 Task: Look for space in Weener, Germany from 10th August, 2023 to 18th August, 2023 for 2 adults in price range Rs.10000 to Rs.14000. Place can be private room with 1  bedroom having 1 bed and 1 bathroom. Property type can be house, flat, guest house. Amenities needed are: wifi, TV, free parkinig on premises, gym, breakfast. Booking option can be shelf check-in. Required host language is English.
Action: Mouse moved to (397, 88)
Screenshot: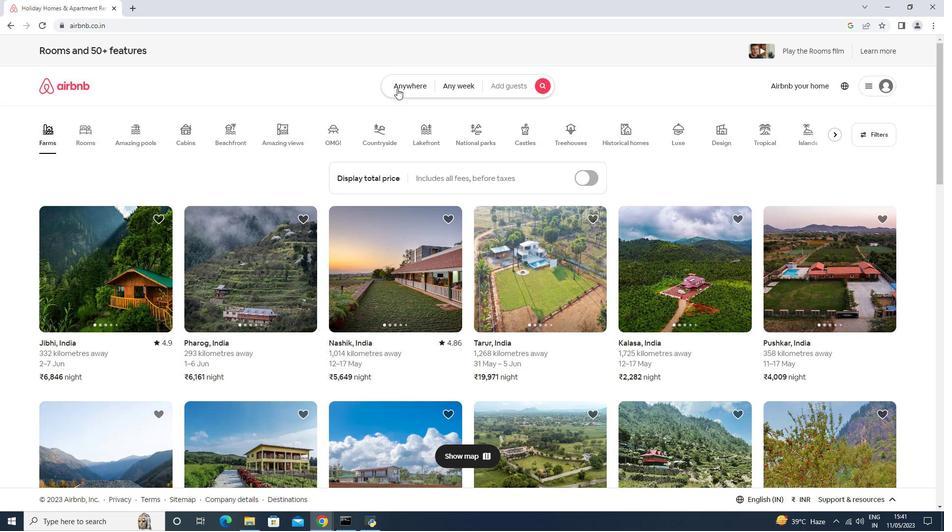 
Action: Mouse pressed left at (397, 88)
Screenshot: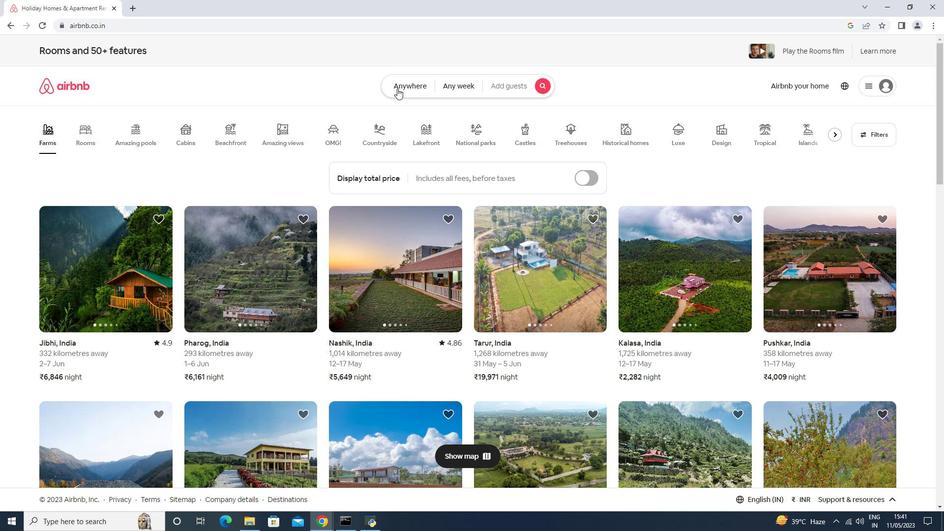 
Action: Mouse moved to (334, 123)
Screenshot: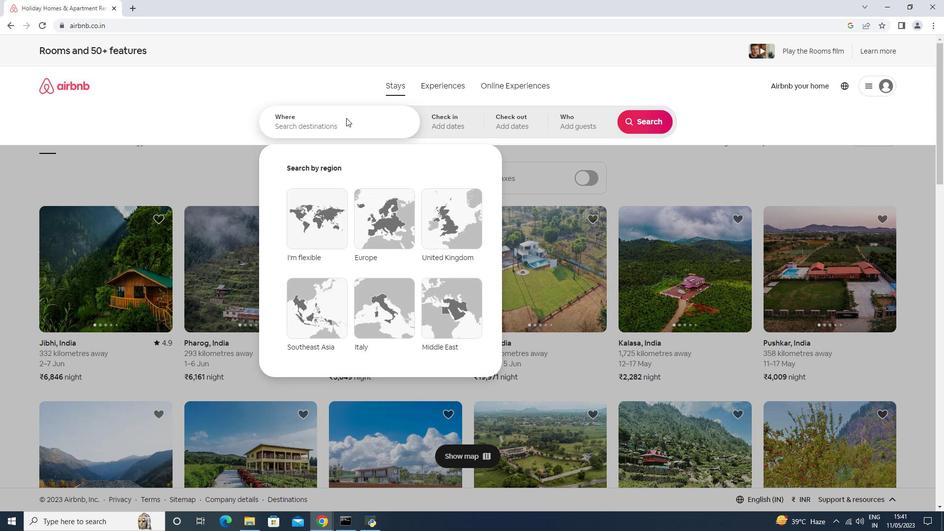 
Action: Mouse pressed left at (334, 123)
Screenshot: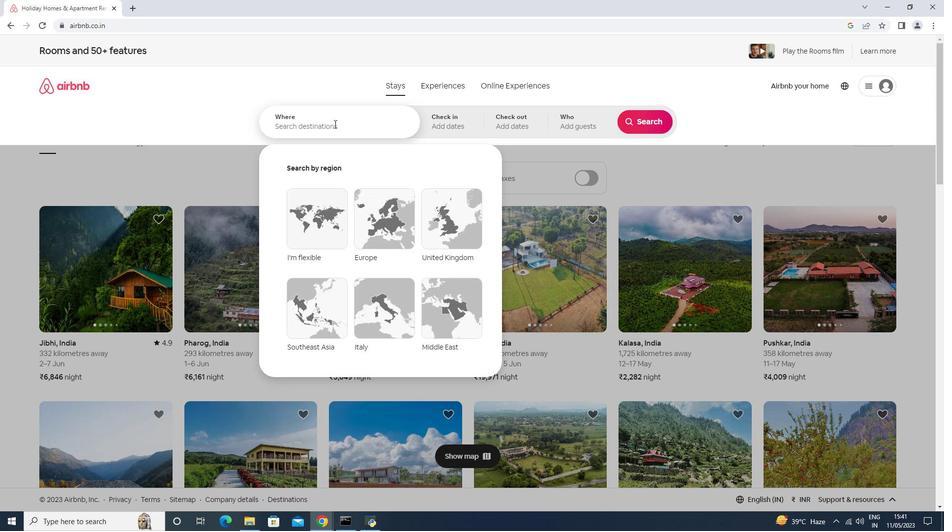 
Action: Mouse moved to (261, 133)
Screenshot: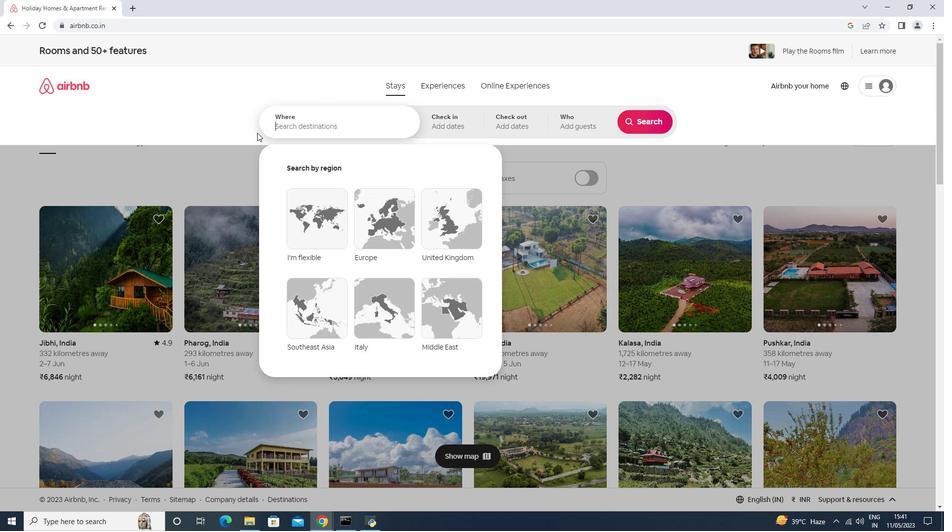 
Action: Key pressed <Key.shift>Weener,<Key.shift>Gera<Key.backspace>many
Screenshot: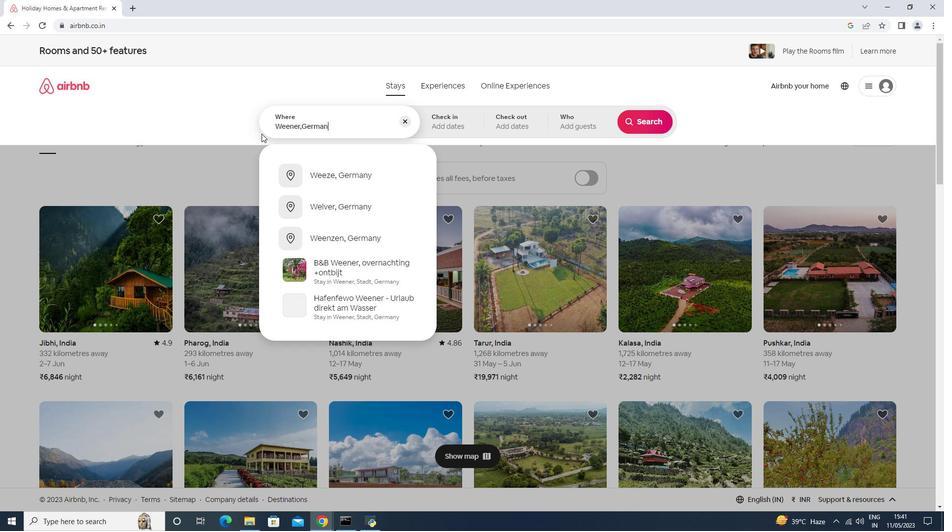 
Action: Mouse moved to (457, 122)
Screenshot: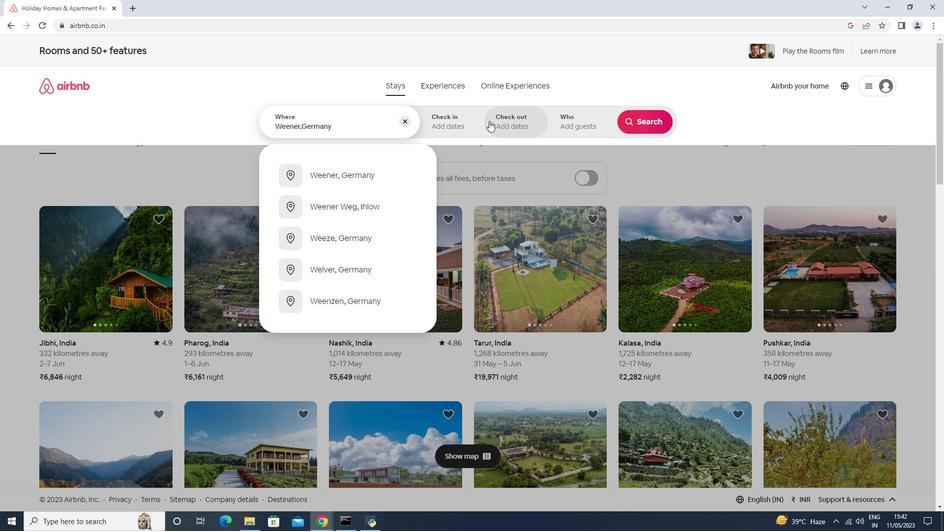 
Action: Mouse pressed left at (457, 122)
Screenshot: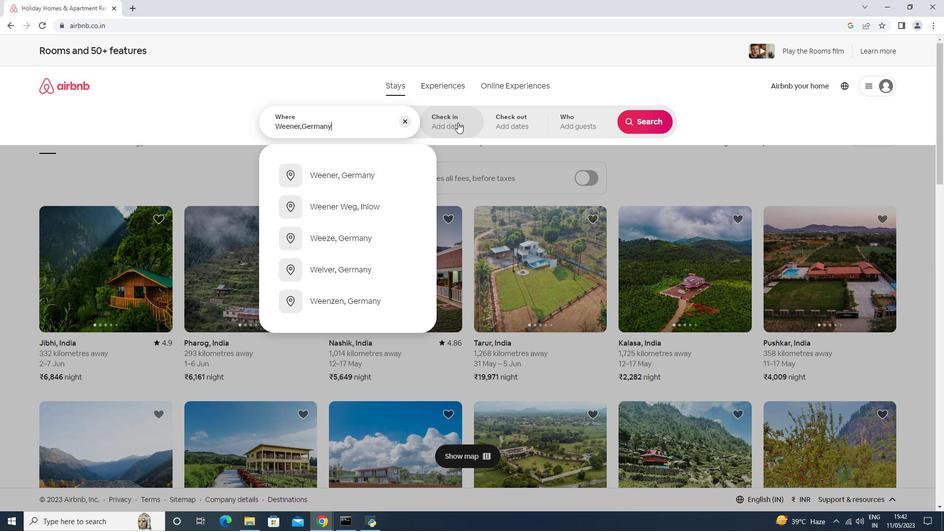 
Action: Mouse moved to (630, 198)
Screenshot: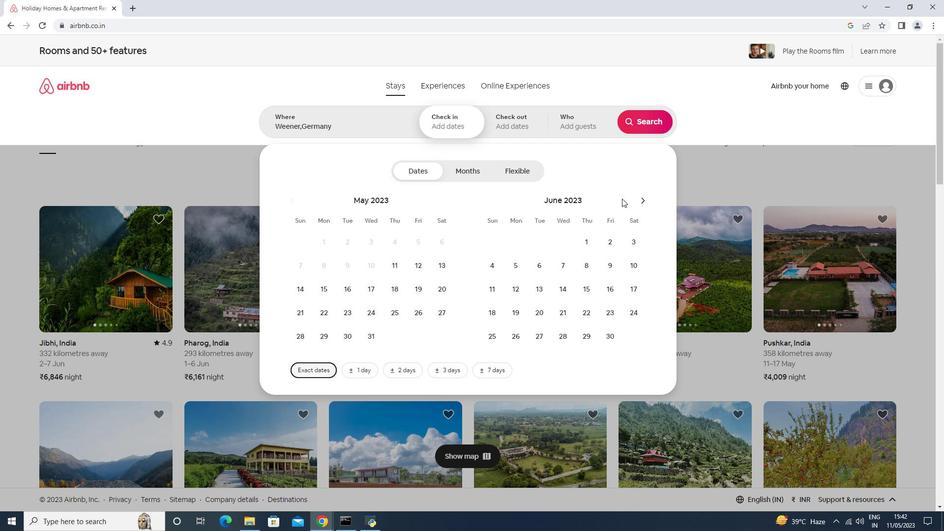 
Action: Mouse pressed left at (630, 198)
Screenshot: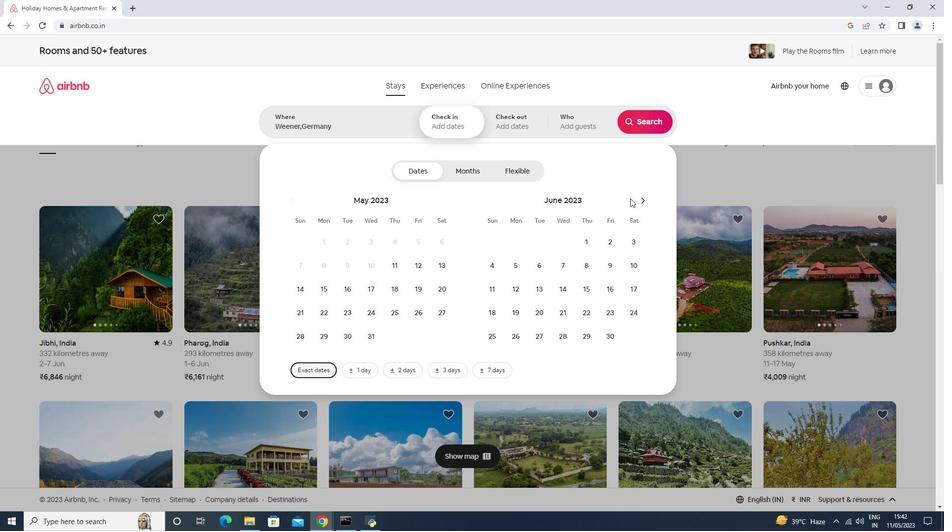
Action: Mouse moved to (638, 200)
Screenshot: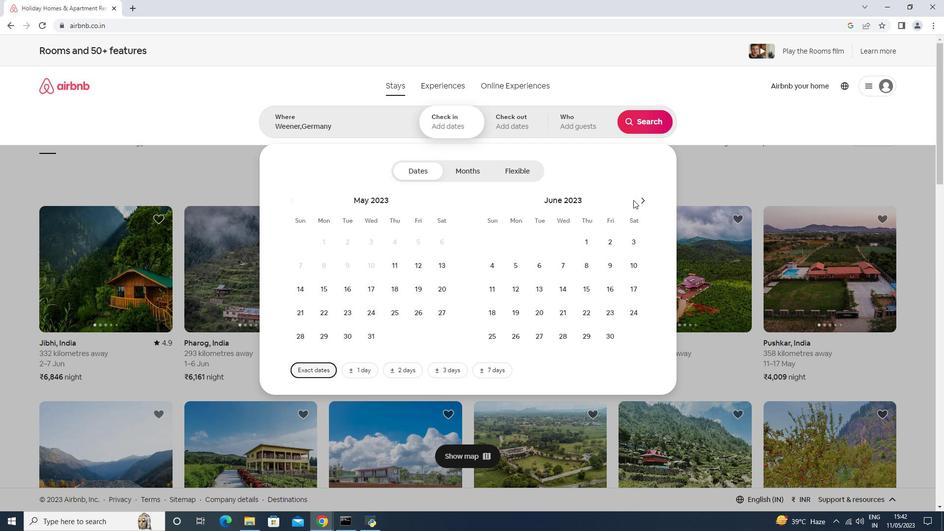 
Action: Mouse pressed left at (638, 200)
Screenshot: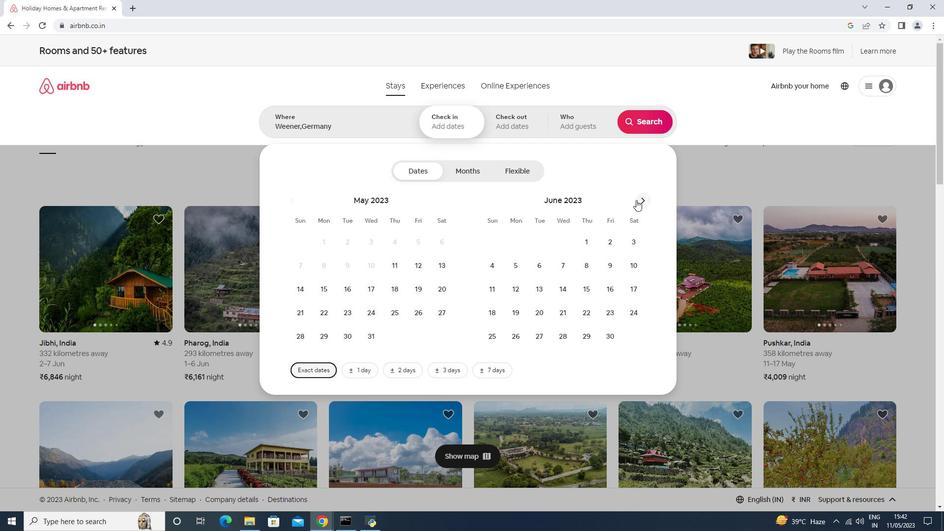 
Action: Mouse moved to (638, 200)
Screenshot: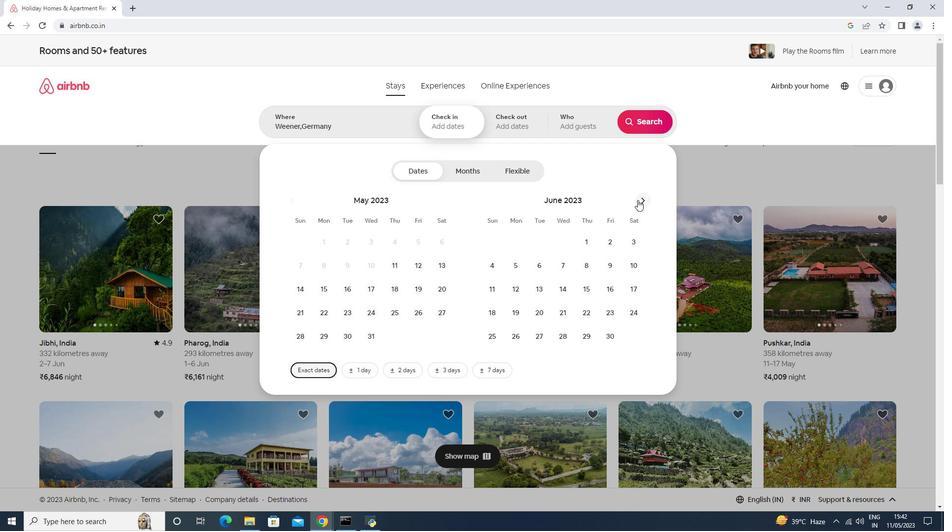 
Action: Mouse pressed left at (638, 200)
Screenshot: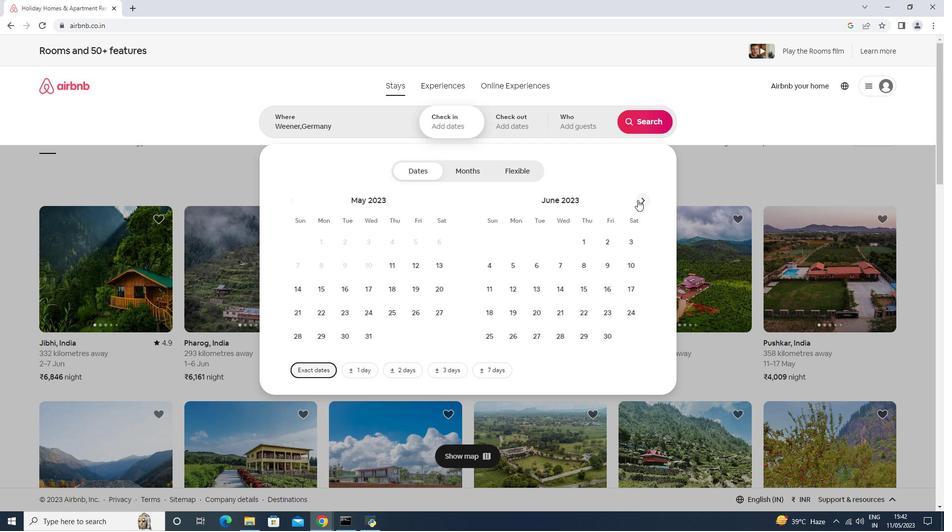 
Action: Mouse moved to (585, 264)
Screenshot: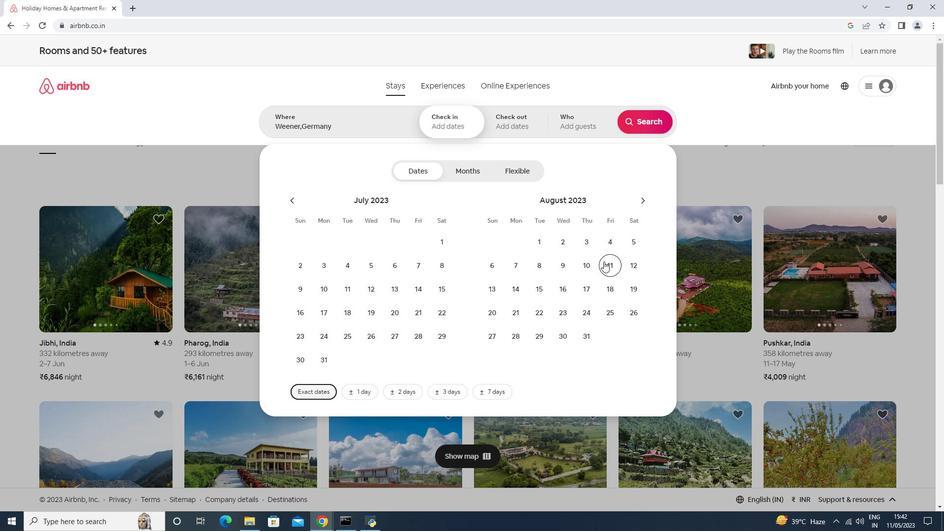 
Action: Mouse pressed left at (585, 264)
Screenshot: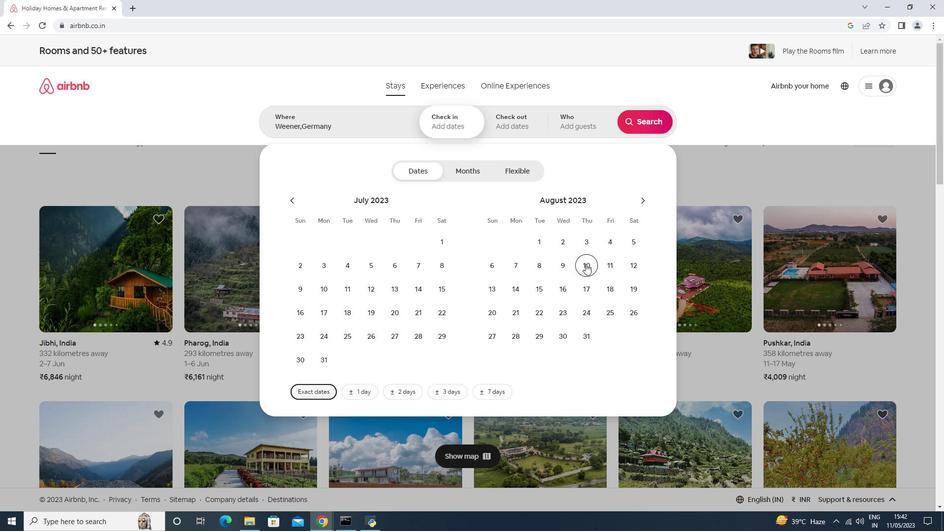 
Action: Mouse moved to (615, 293)
Screenshot: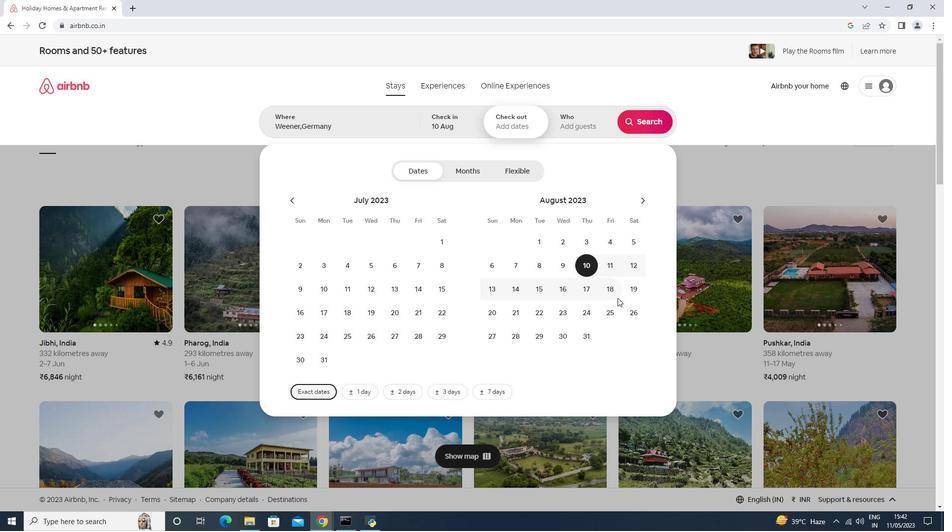 
Action: Mouse pressed left at (615, 293)
Screenshot: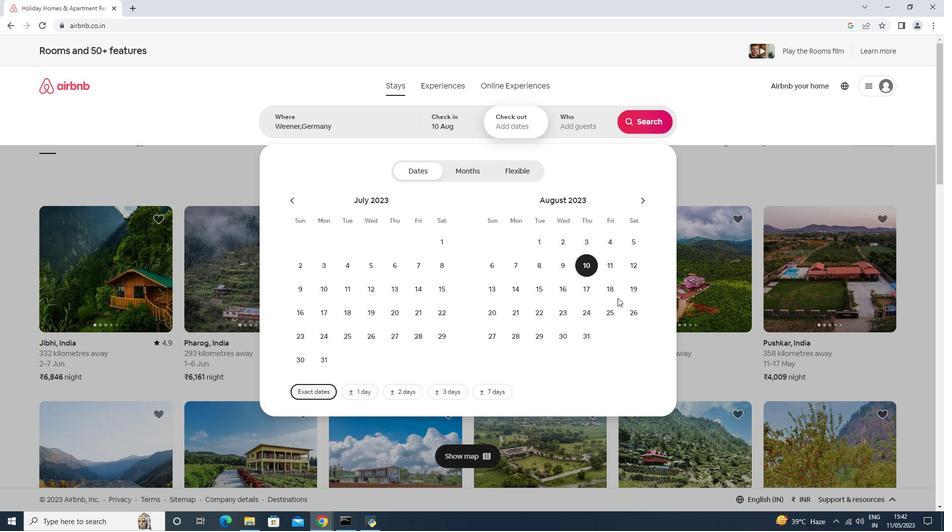 
Action: Mouse moved to (593, 106)
Screenshot: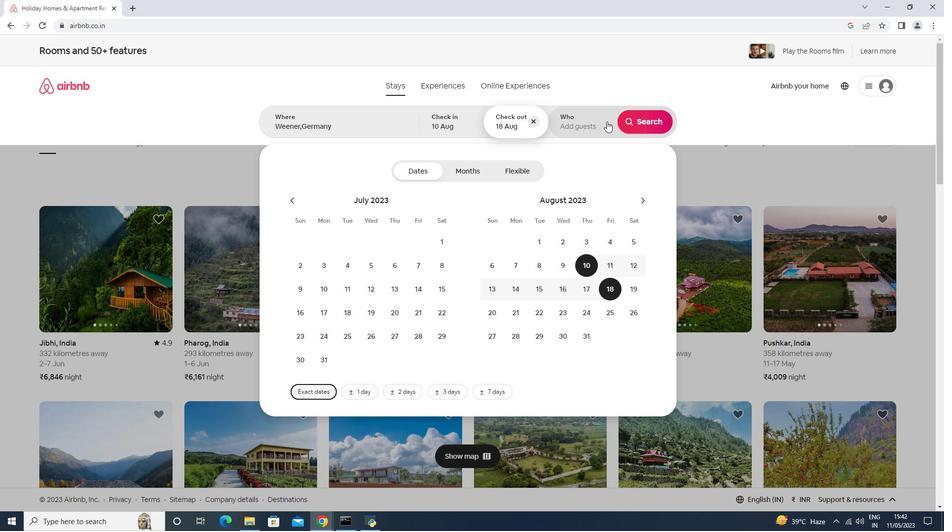 
Action: Mouse pressed left at (593, 106)
Screenshot: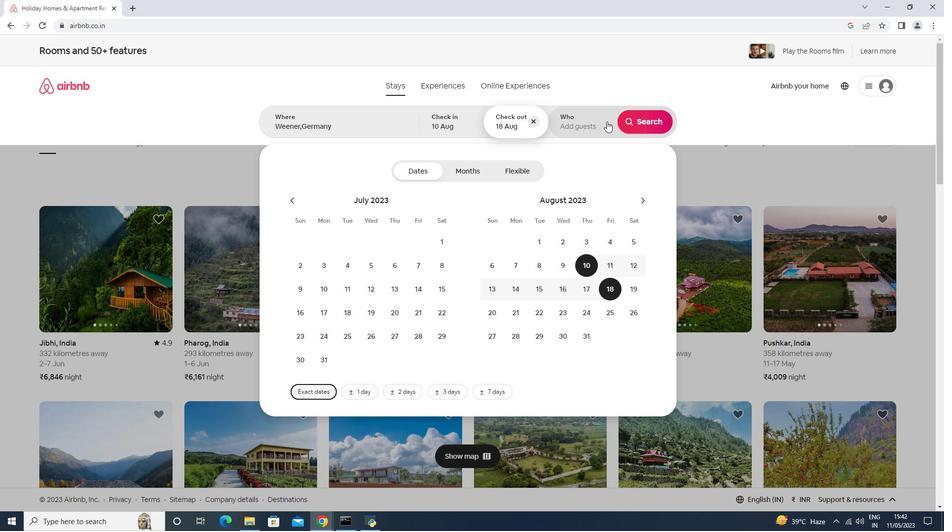
Action: Mouse moved to (649, 175)
Screenshot: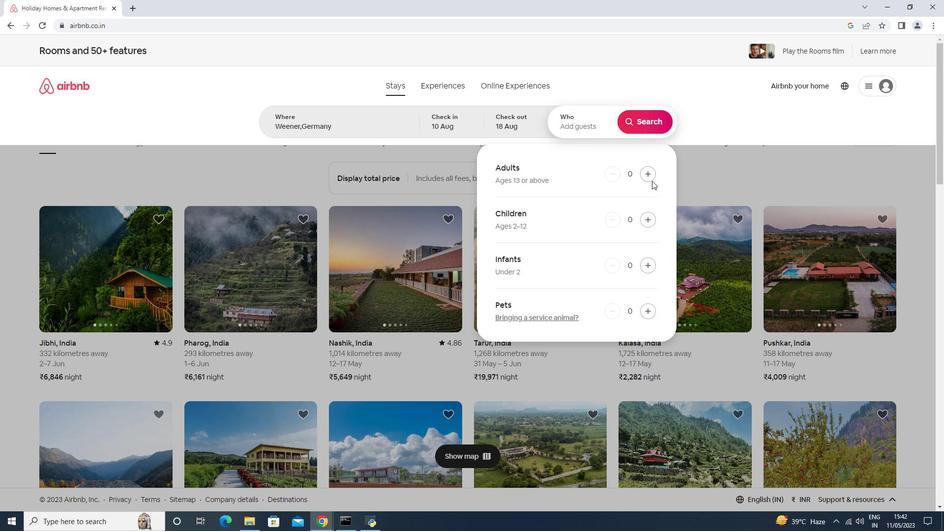 
Action: Mouse pressed left at (649, 175)
Screenshot: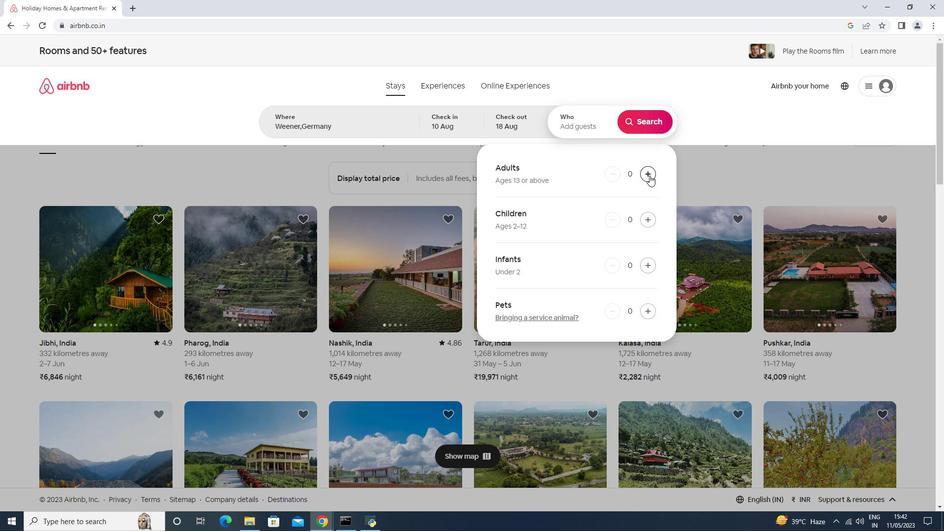 
Action: Mouse pressed left at (649, 175)
Screenshot: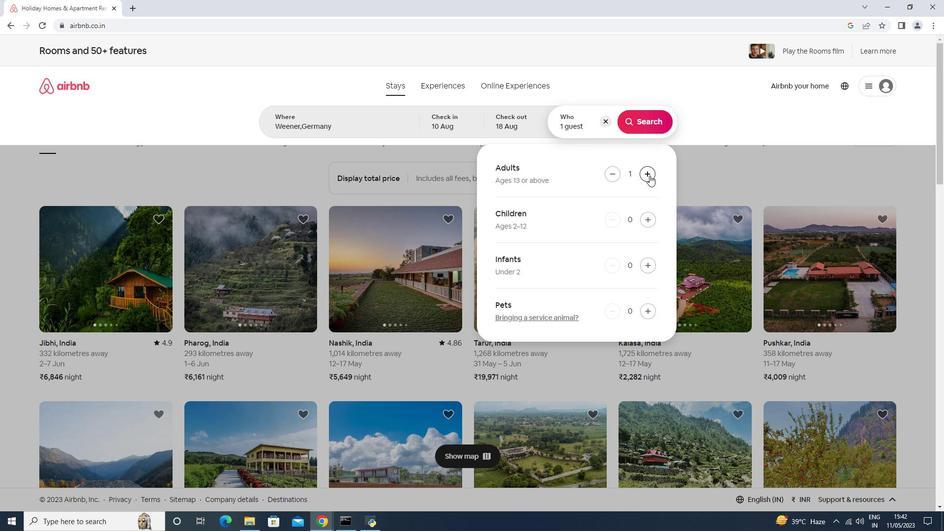 
Action: Mouse moved to (647, 116)
Screenshot: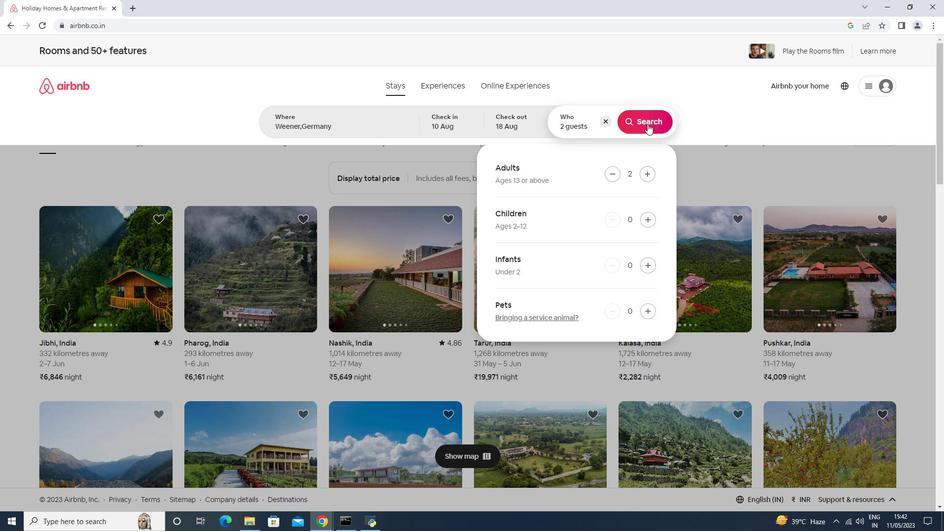
Action: Mouse pressed left at (647, 116)
Screenshot: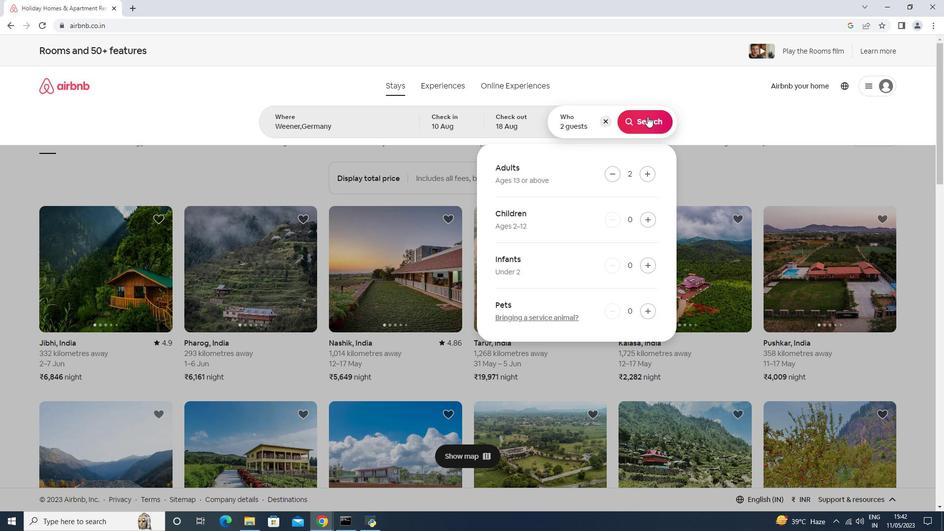 
Action: Mouse moved to (905, 89)
Screenshot: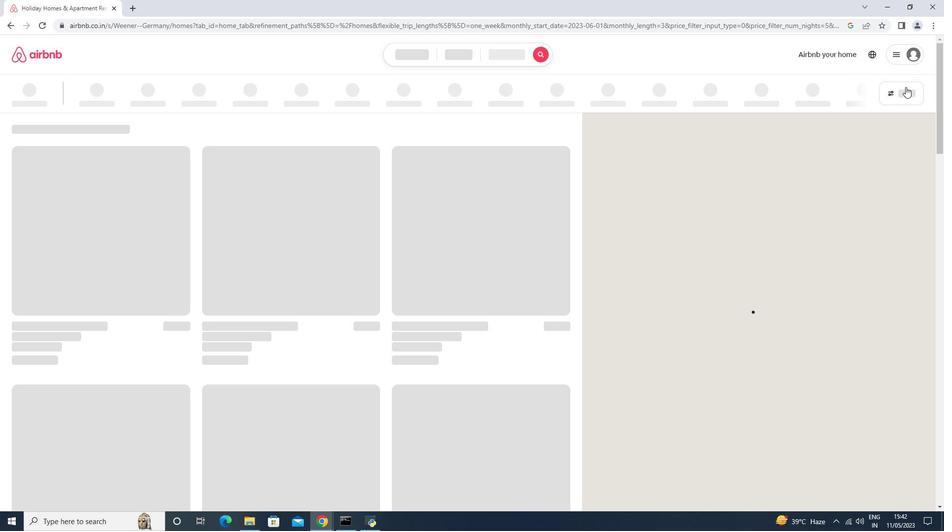 
Action: Mouse pressed left at (905, 89)
Screenshot: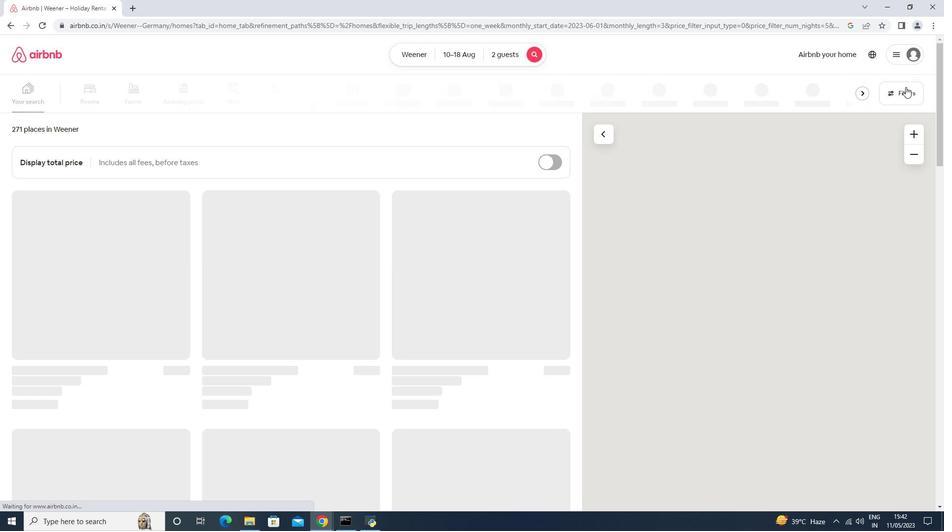 
Action: Mouse moved to (409, 332)
Screenshot: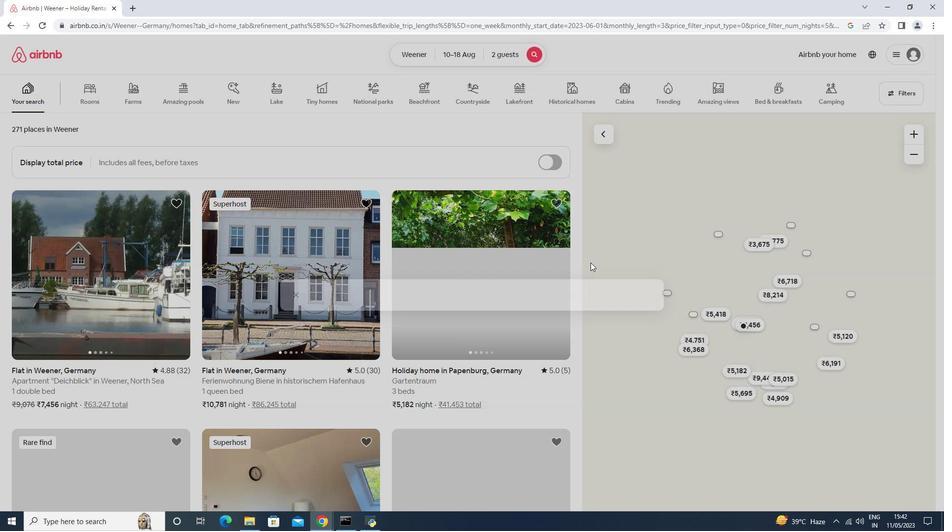 
Action: Key pressed <Key.backspace><Key.backspace><Key.backspace><Key.backspace><Key.backspace><Key.backspace><Key.backspace><Key.backspace>10000<Key.tab>14000
Screenshot: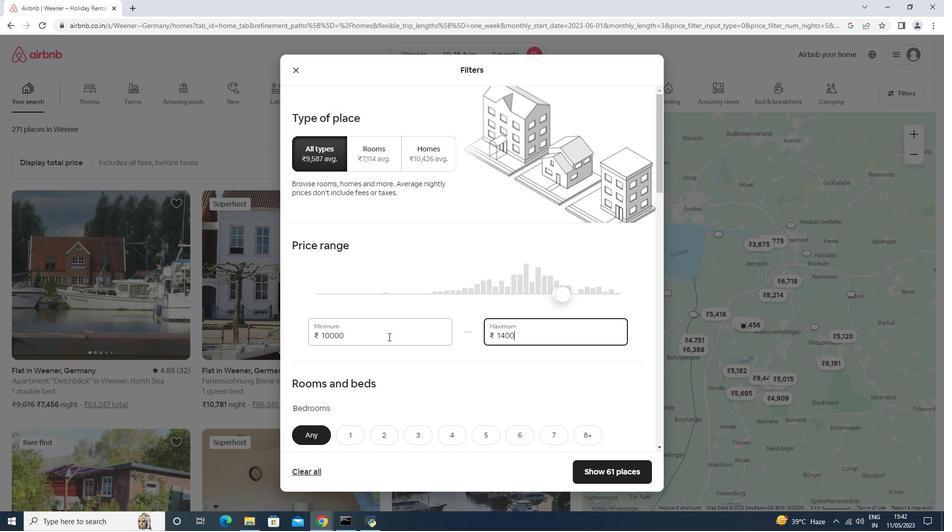
Action: Mouse moved to (442, 378)
Screenshot: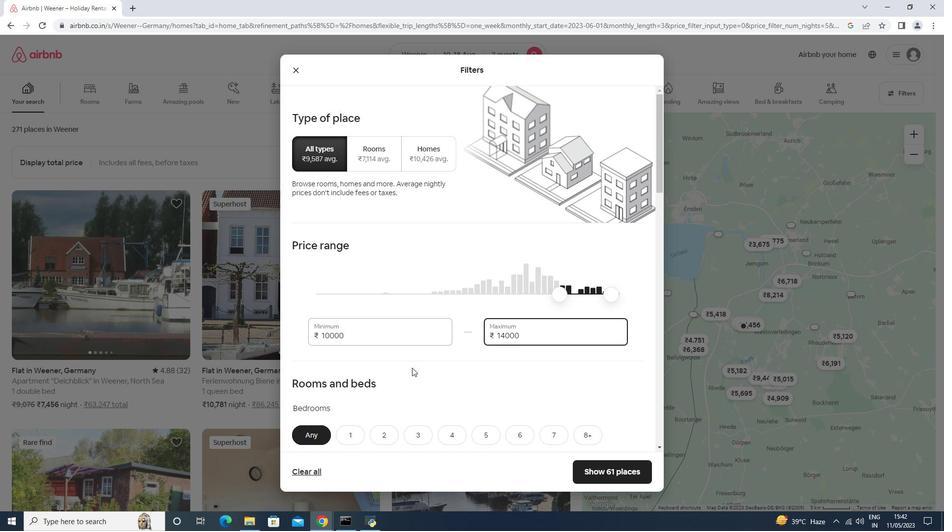
Action: Mouse scrolled (442, 377) with delta (0, 0)
Screenshot: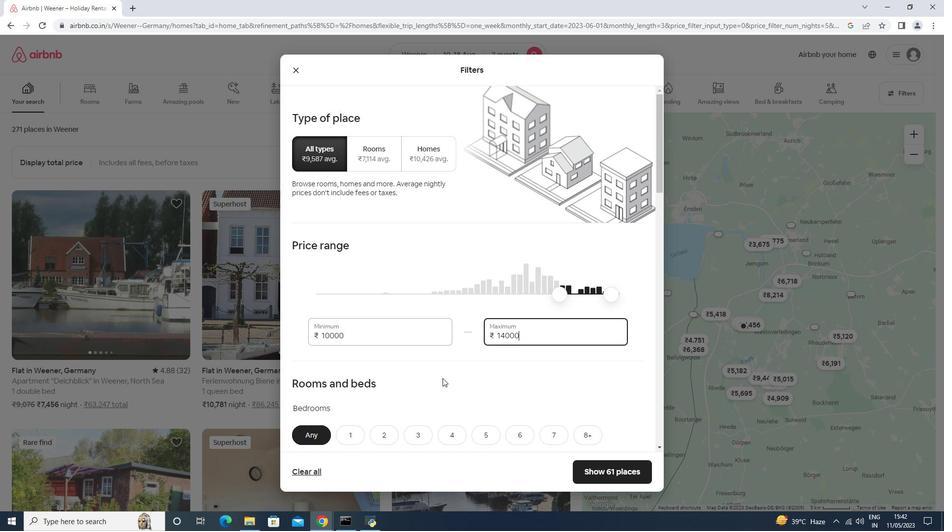 
Action: Mouse scrolled (442, 377) with delta (0, 0)
Screenshot: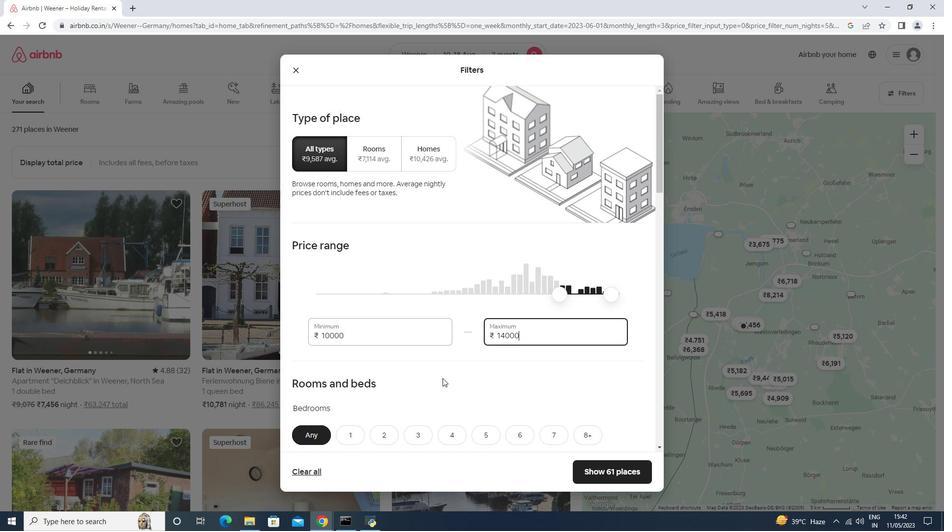 
Action: Mouse moved to (440, 351)
Screenshot: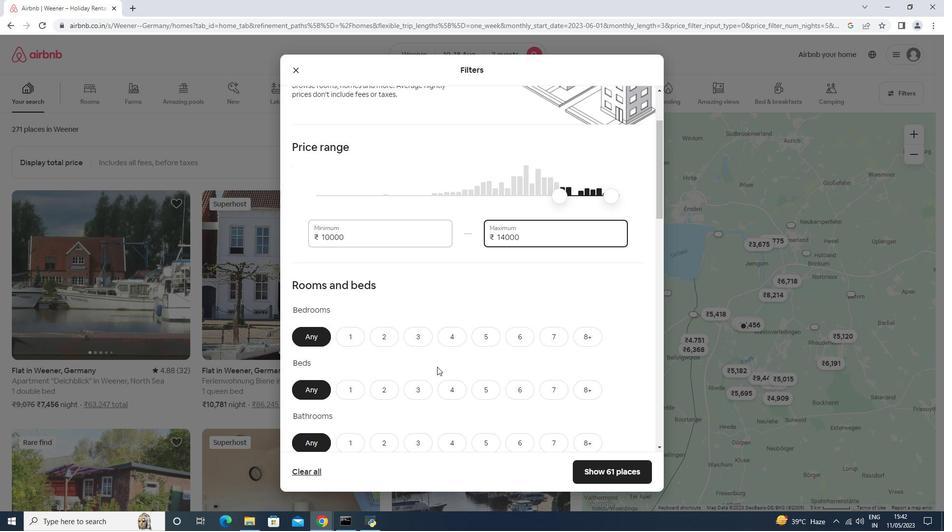 
Action: Mouse scrolled (437, 358) with delta (0, 0)
Screenshot: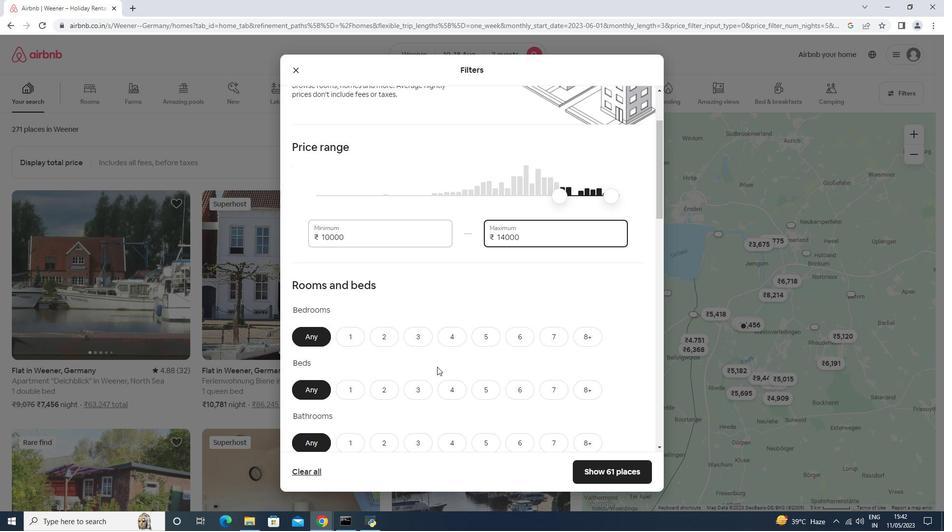 
Action: Mouse moved to (437, 348)
Screenshot: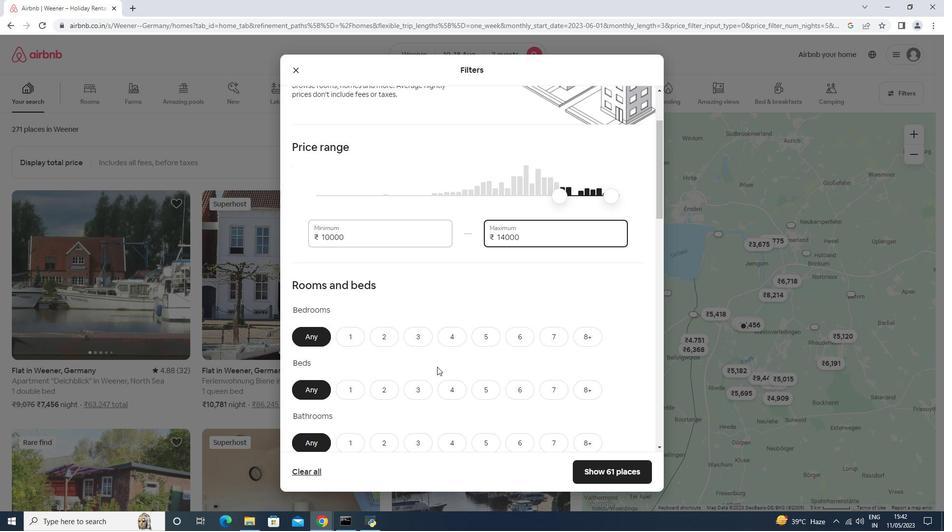 
Action: Mouse scrolled (437, 358) with delta (0, 0)
Screenshot: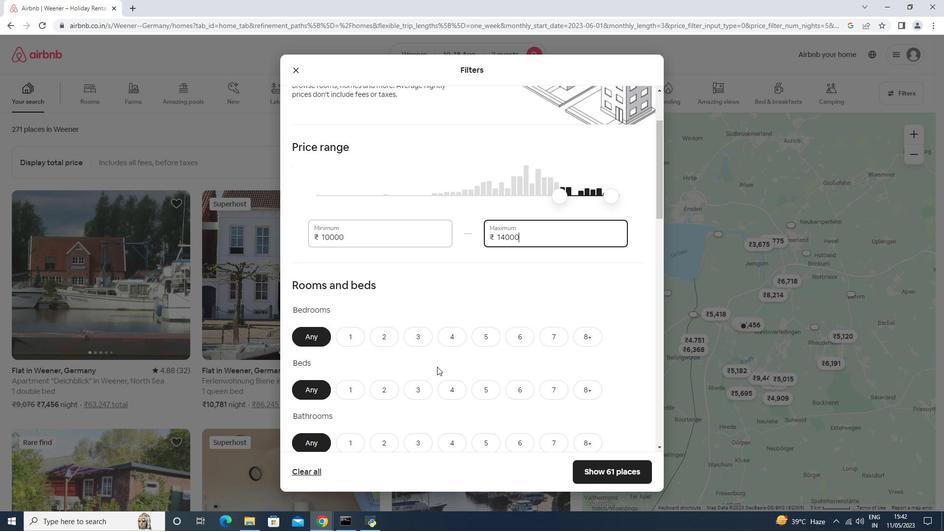 
Action: Mouse moved to (435, 306)
Screenshot: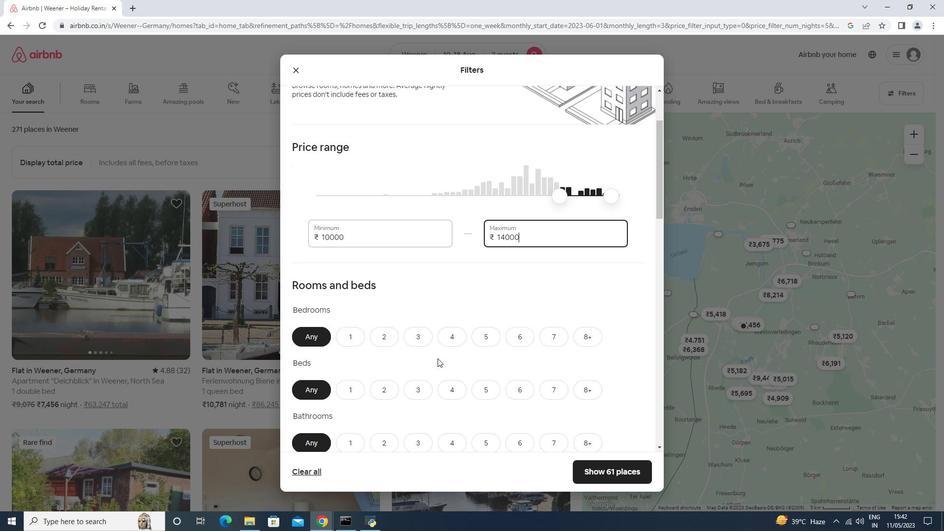 
Action: Mouse scrolled (439, 357) with delta (0, 0)
Screenshot: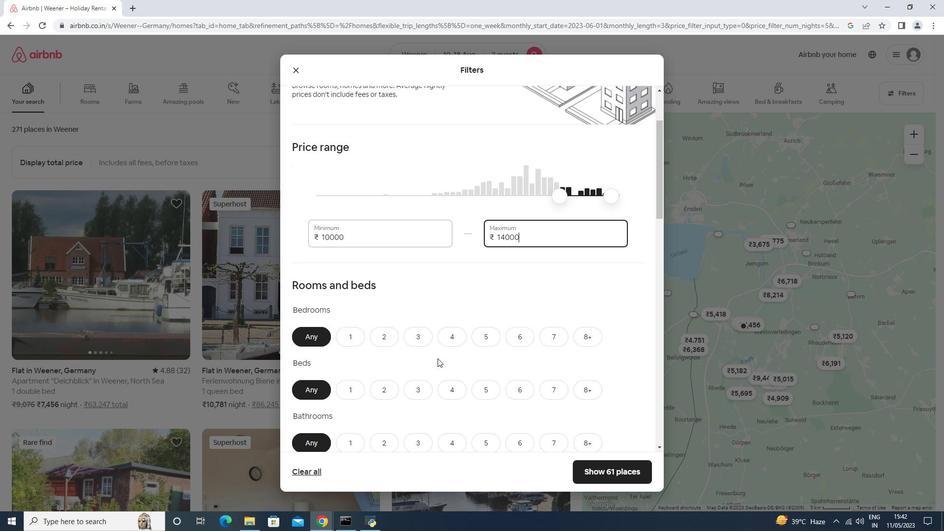 
Action: Mouse moved to (336, 190)
Screenshot: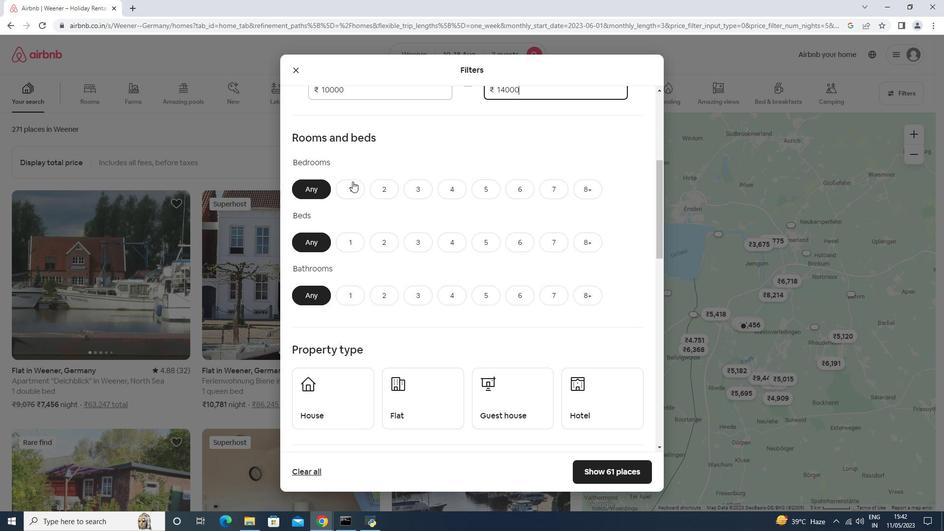 
Action: Mouse pressed left at (336, 190)
Screenshot: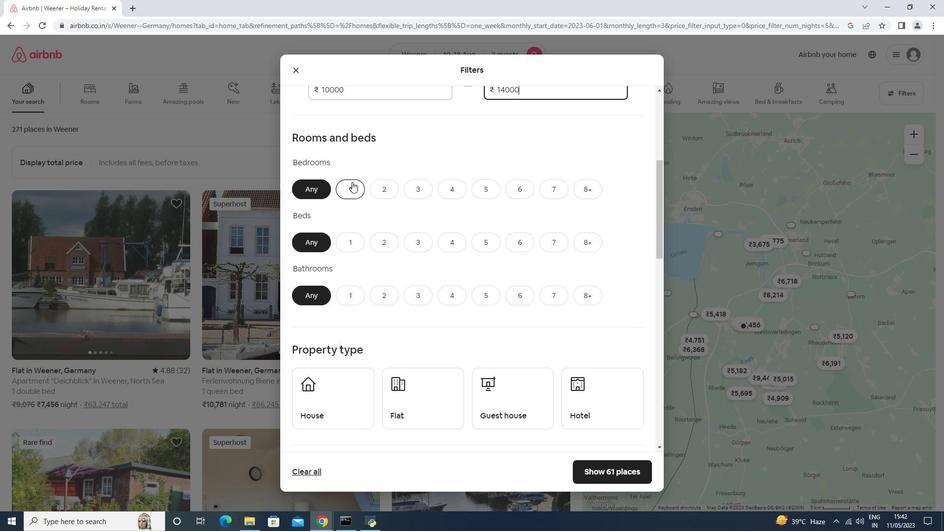 
Action: Mouse moved to (354, 242)
Screenshot: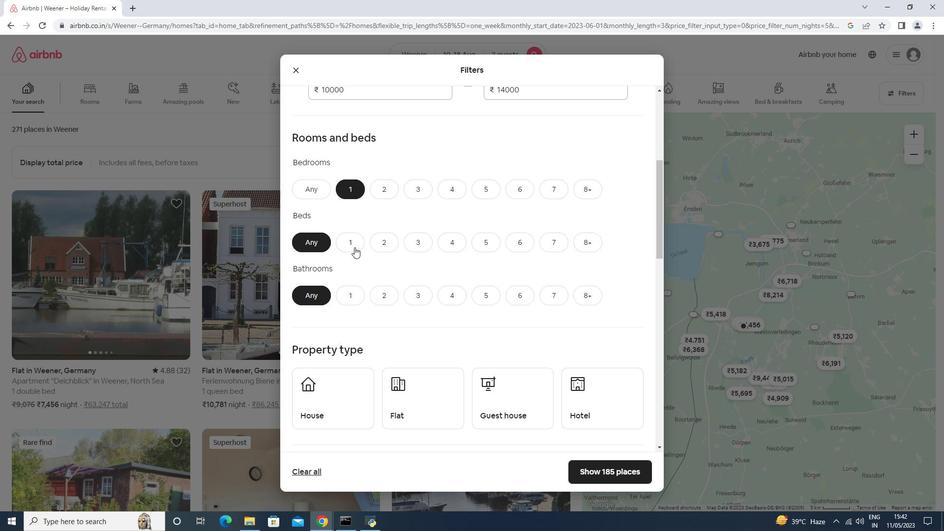 
Action: Mouse pressed left at (354, 242)
Screenshot: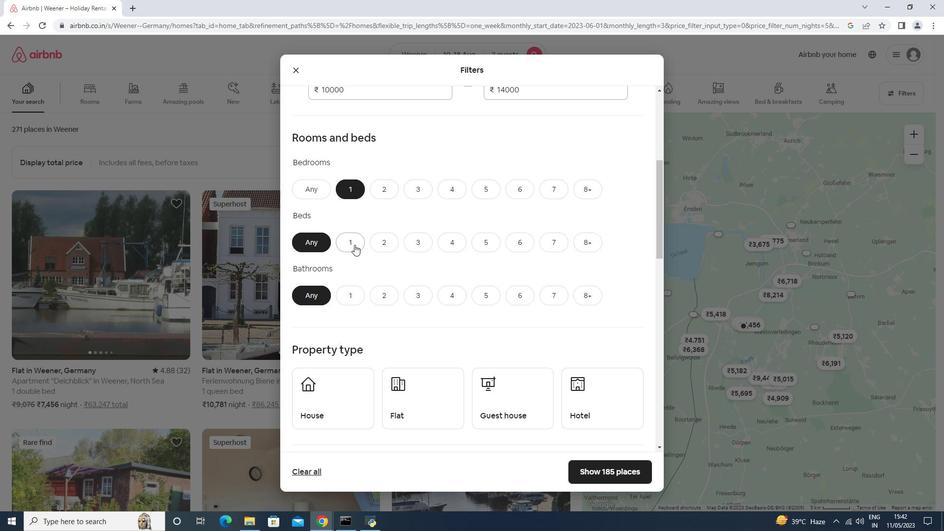 
Action: Mouse moved to (355, 296)
Screenshot: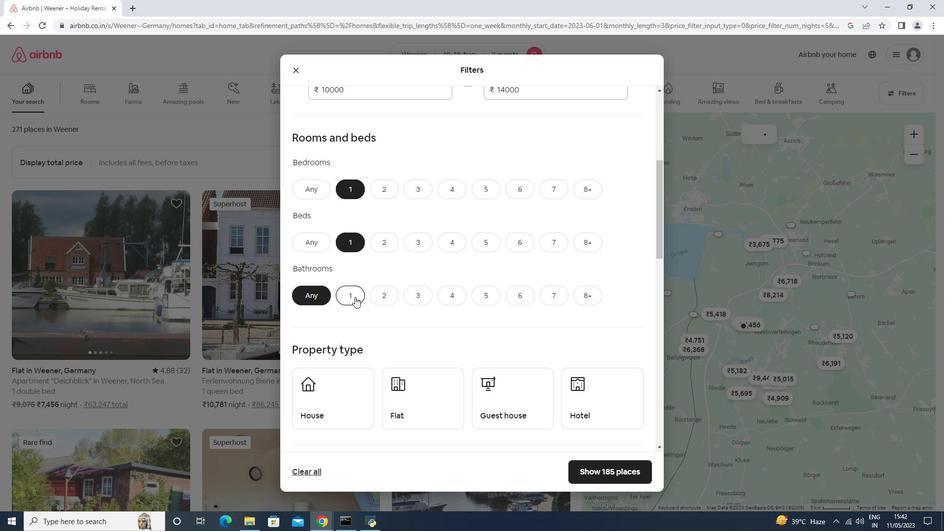 
Action: Mouse pressed left at (355, 297)
Screenshot: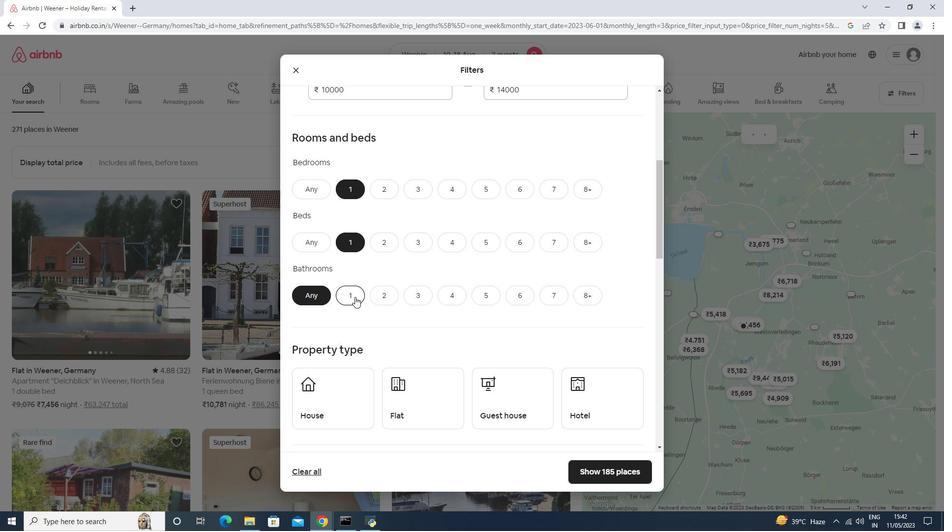 
Action: Mouse moved to (296, 499)
Screenshot: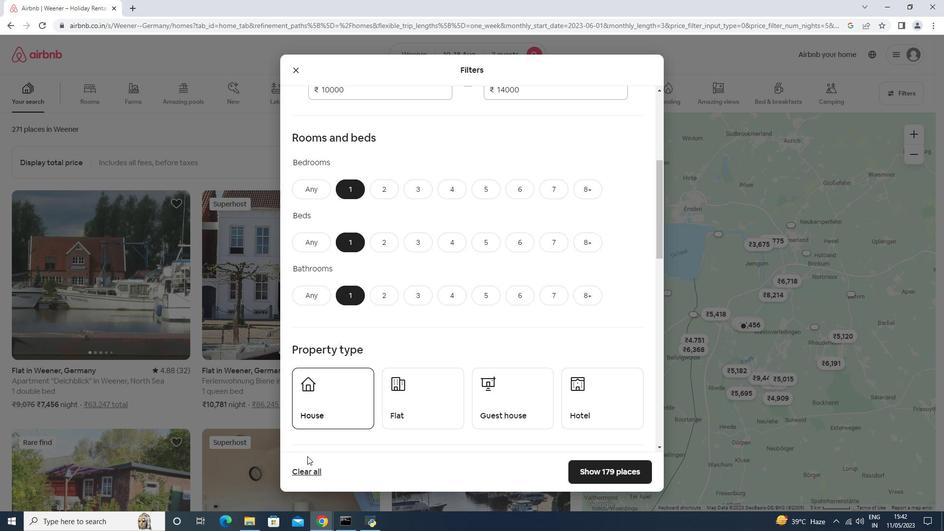 
Action: Mouse pressed left at (296, 499)
Screenshot: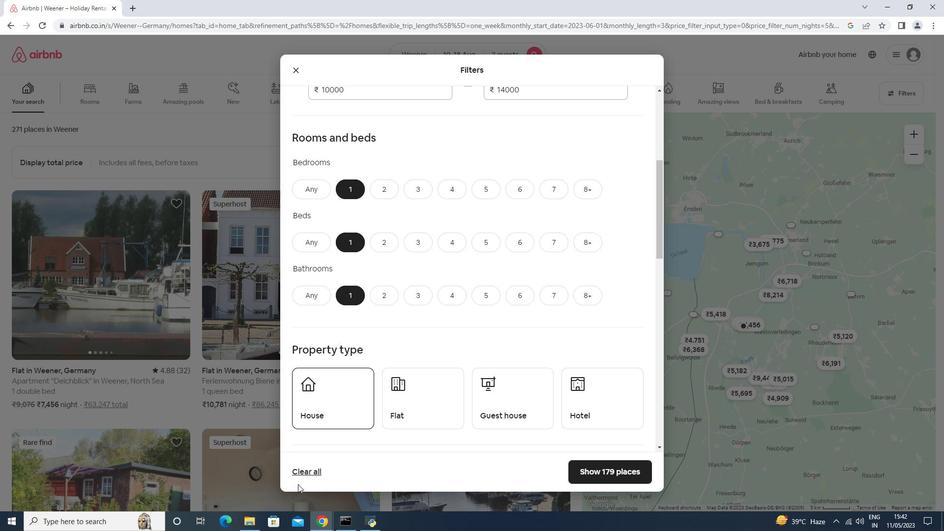 
Action: Mouse moved to (907, 92)
Screenshot: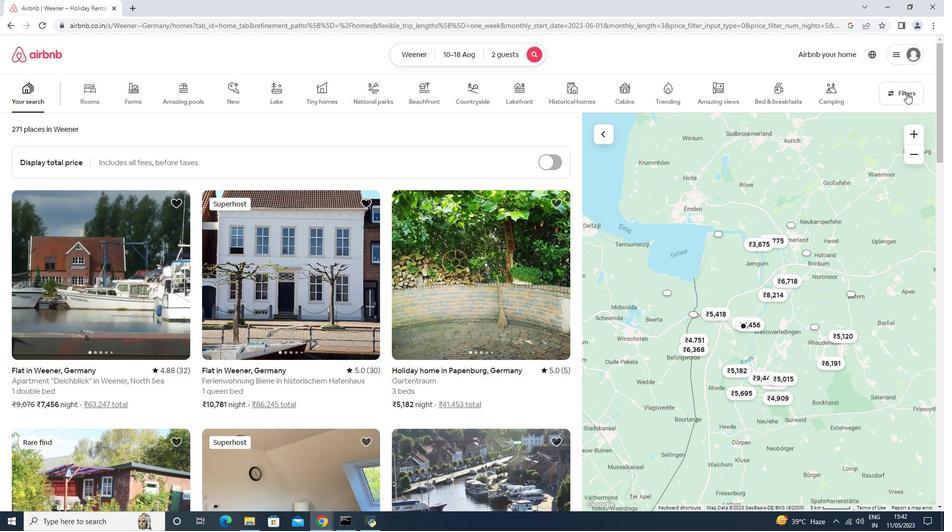 
Action: Mouse pressed left at (907, 92)
Screenshot: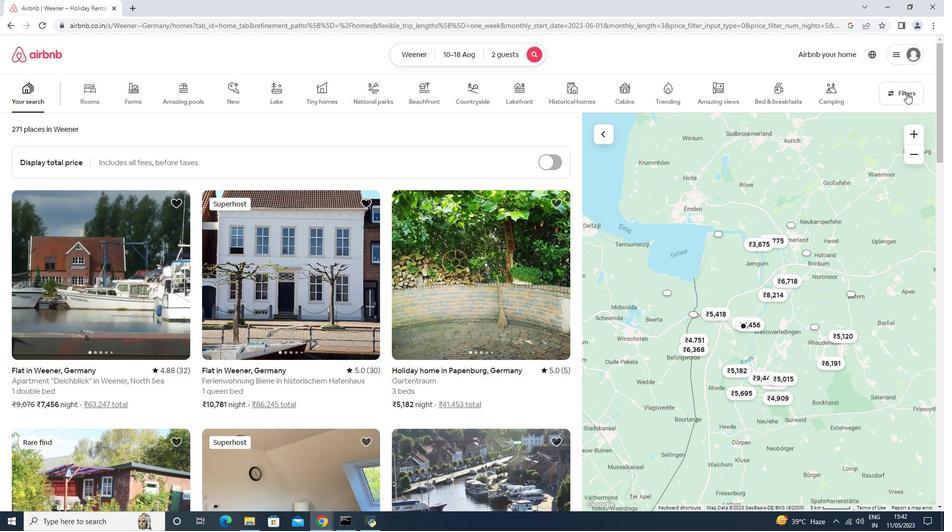 
Action: Mouse moved to (362, 329)
Screenshot: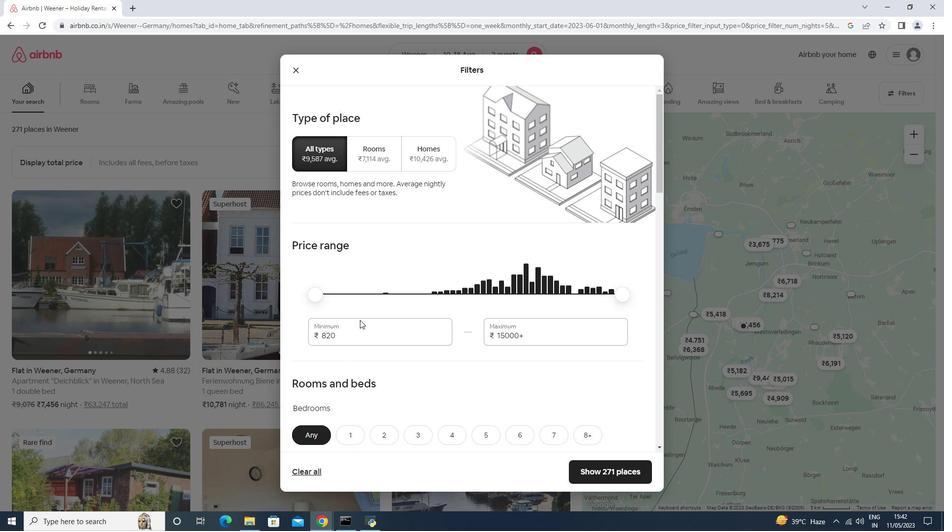 
Action: Mouse pressed left at (362, 329)
Screenshot: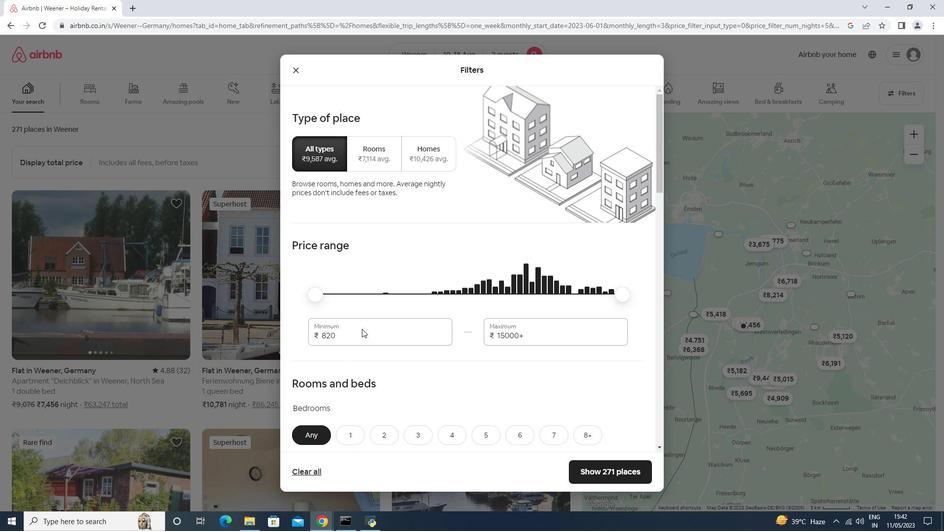 
Action: Key pressed <Key.backspace><Key.backspace><Key.backspace><Key.backspace><Key.backspace><Key.backspace><Key.backspace><Key.backspace><Key.backspace><Key.backspace>10000<Key.tab>14000
Screenshot: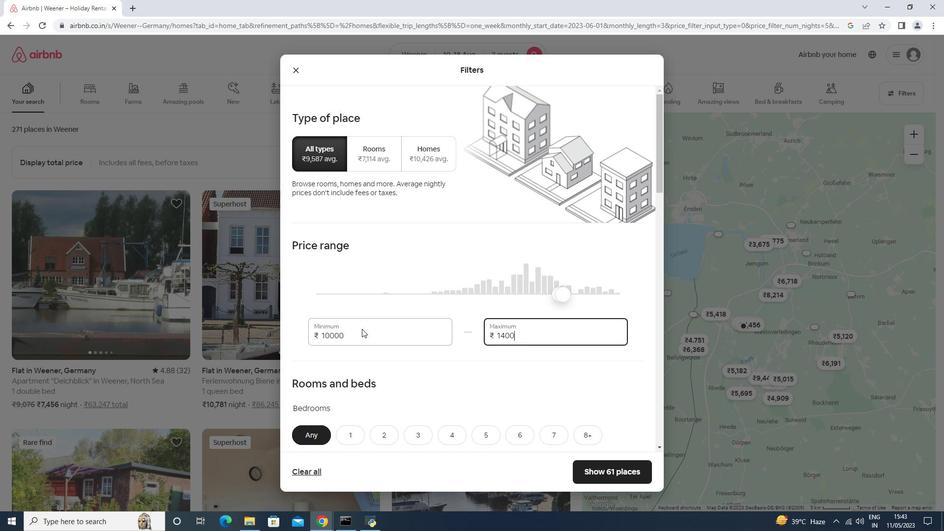 
Action: Mouse moved to (360, 329)
Screenshot: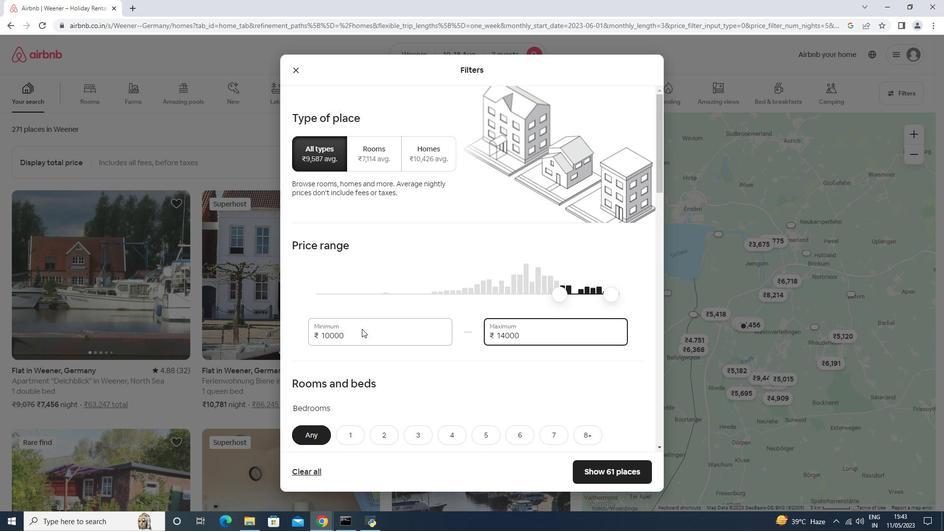 
Action: Mouse scrolled (360, 327) with delta (0, 0)
Screenshot: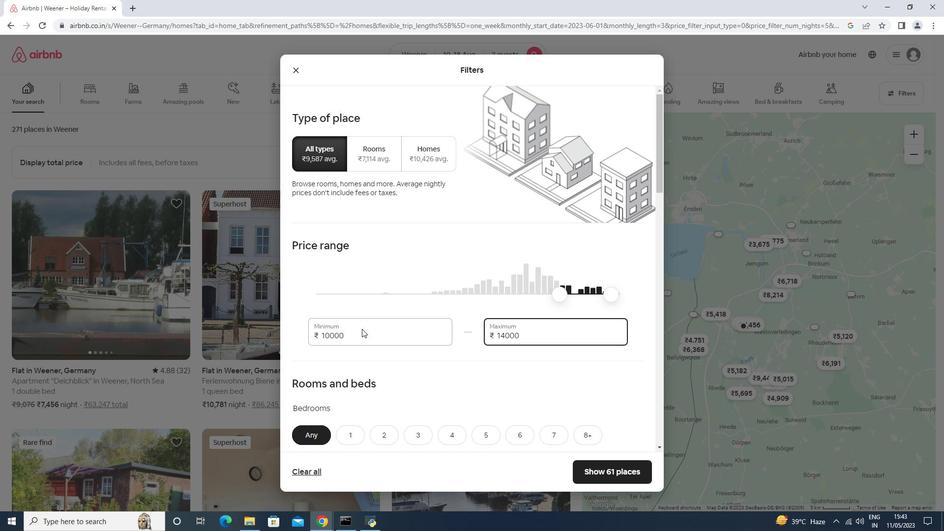 
Action: Mouse scrolled (360, 327) with delta (0, 0)
Screenshot: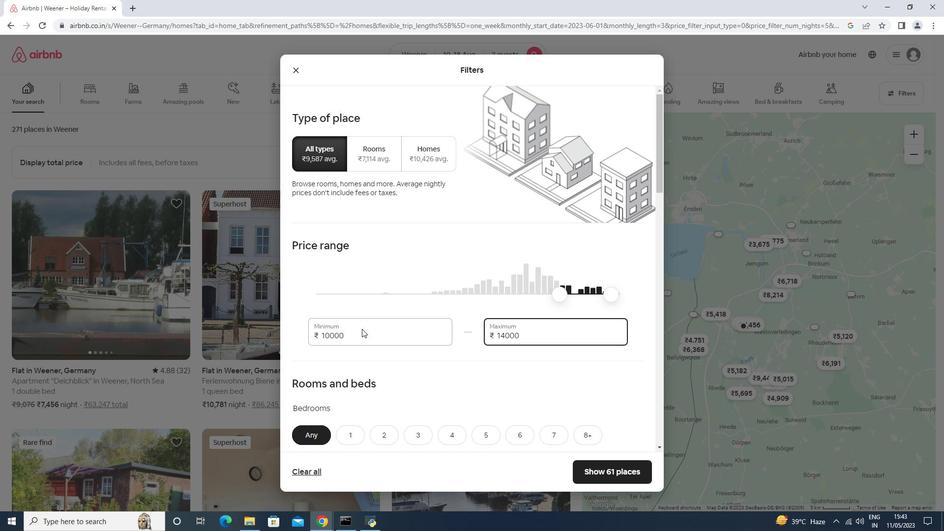 
Action: Mouse scrolled (360, 327) with delta (0, 0)
Screenshot: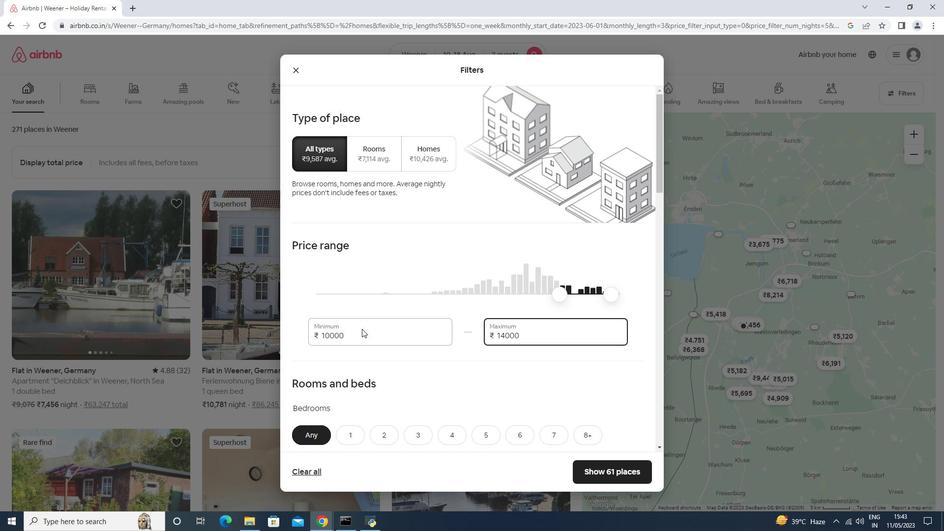 
Action: Mouse scrolled (360, 327) with delta (0, 0)
Screenshot: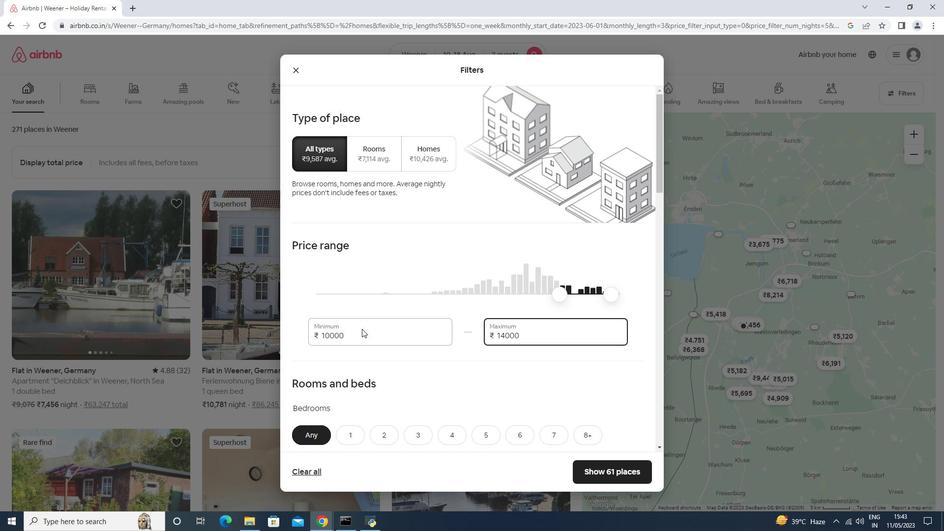 
Action: Mouse moved to (358, 181)
Screenshot: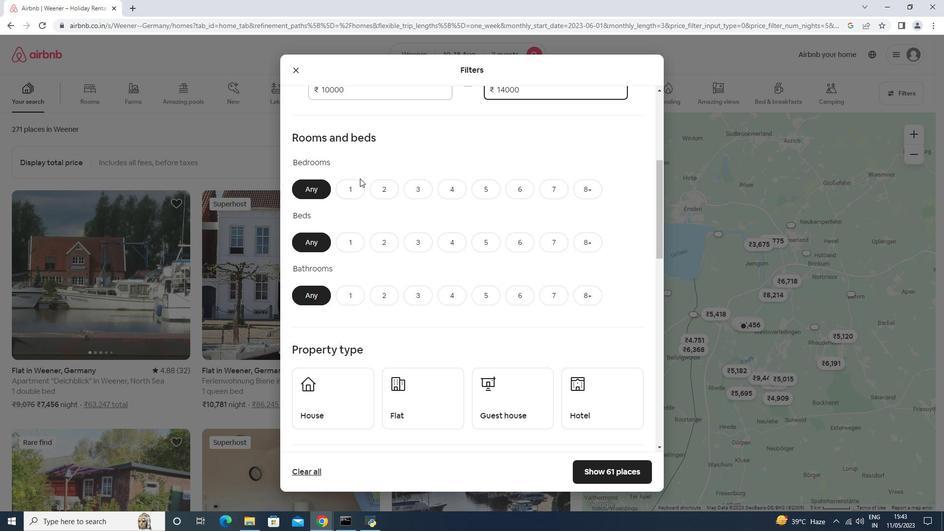 
Action: Mouse pressed left at (358, 181)
Screenshot: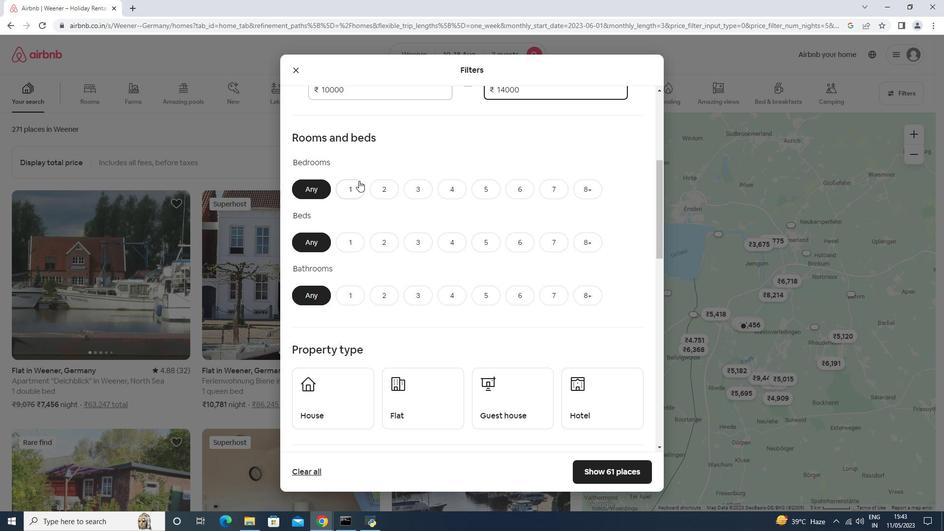 
Action: Mouse moved to (353, 256)
Screenshot: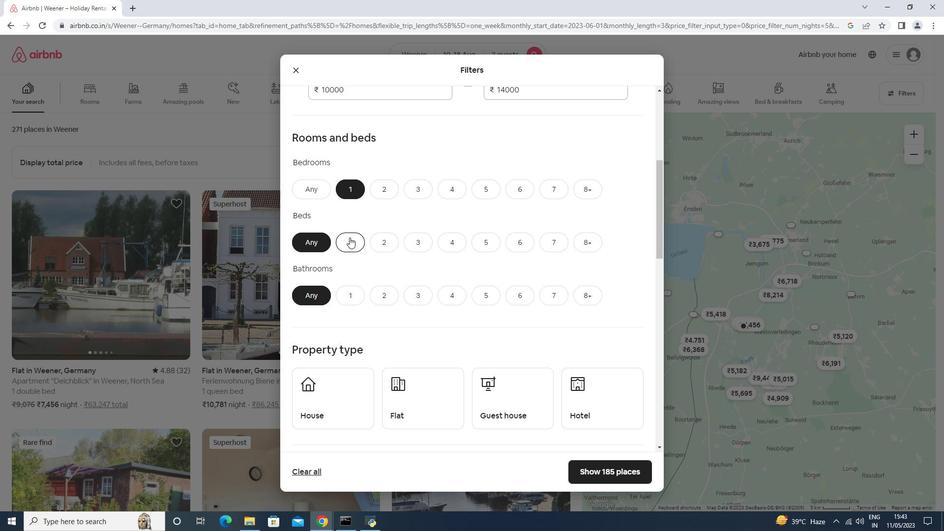 
Action: Mouse pressed left at (350, 237)
Screenshot: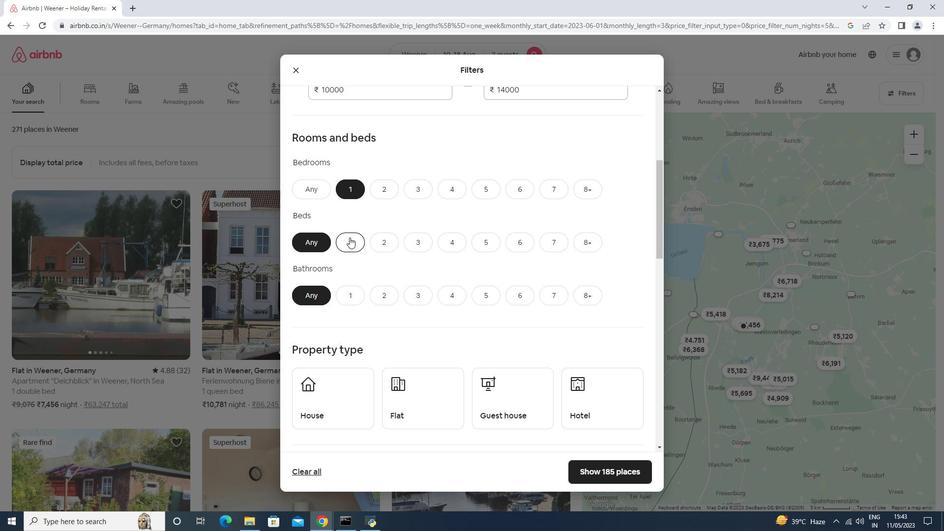 
Action: Mouse moved to (355, 285)
Screenshot: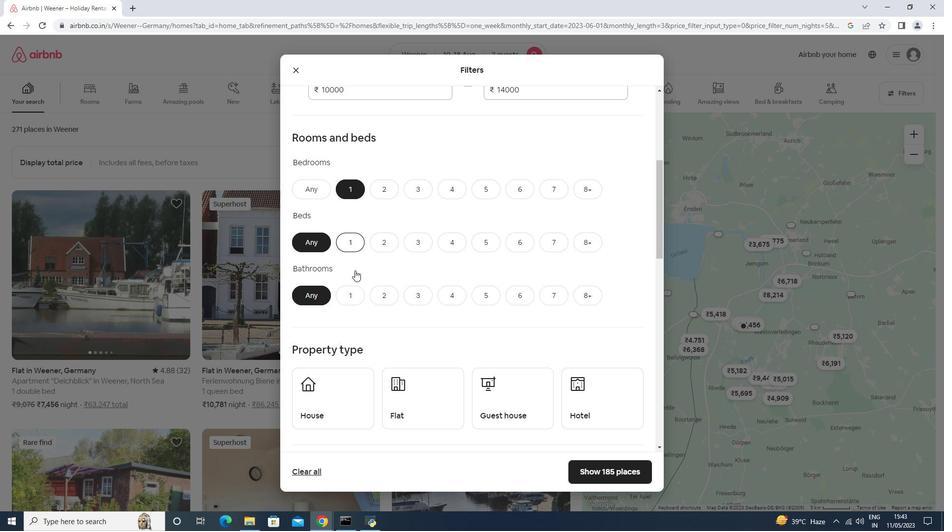 
Action: Mouse pressed left at (355, 285)
Screenshot: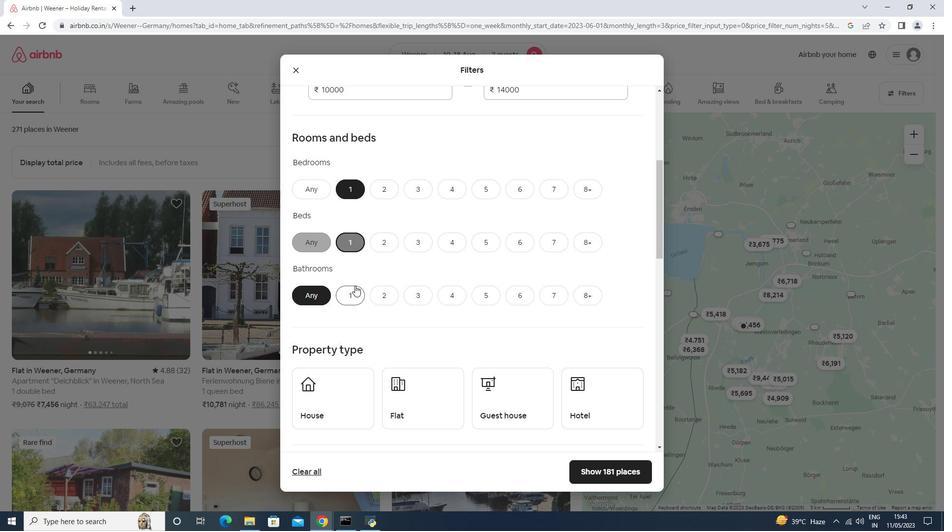 
Action: Mouse moved to (375, 397)
Screenshot: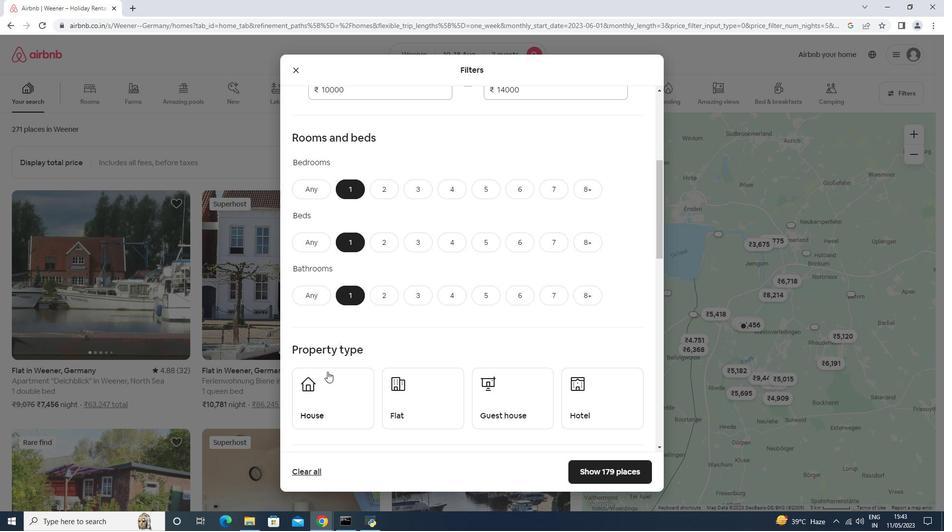 
Action: Mouse pressed left at (331, 389)
Screenshot: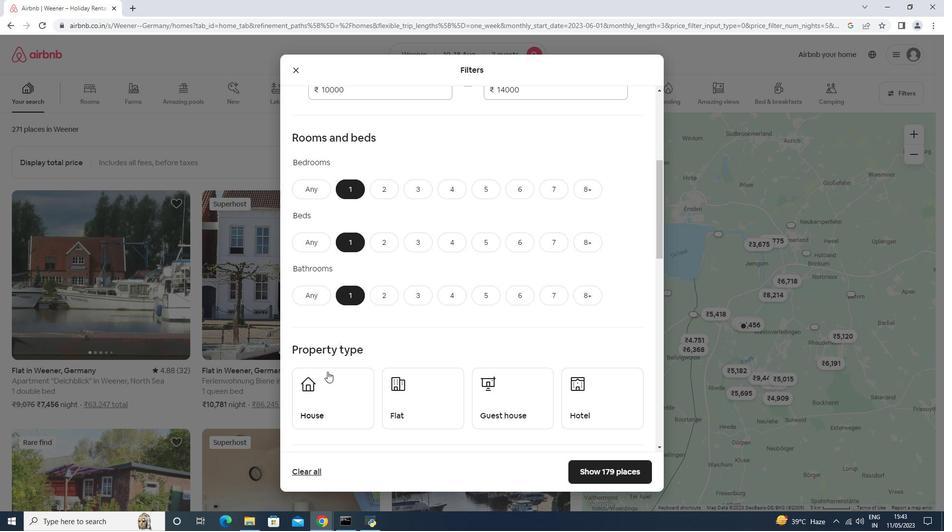 
Action: Mouse moved to (447, 408)
Screenshot: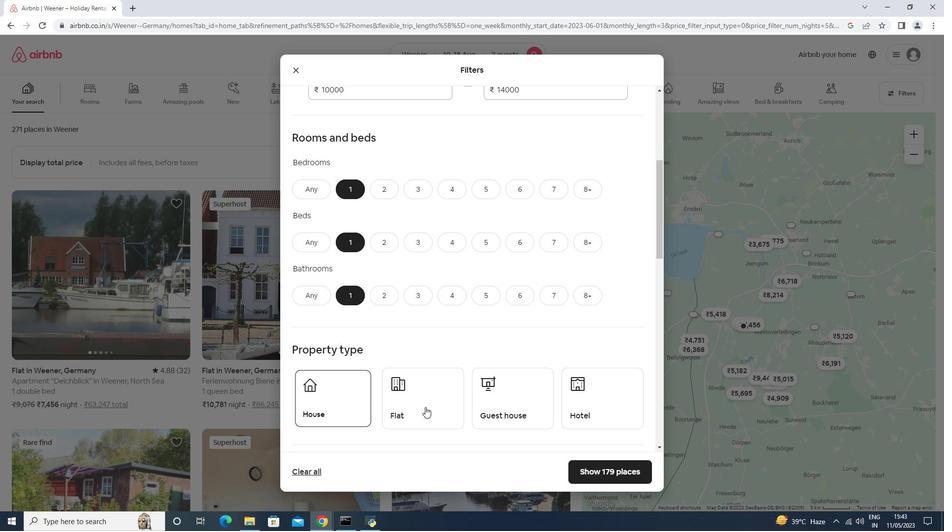 
Action: Mouse pressed left at (447, 408)
Screenshot: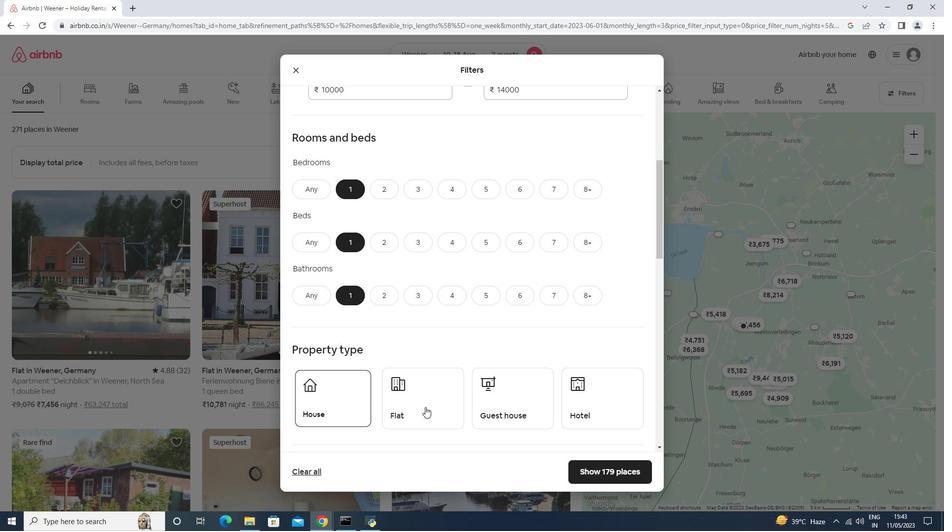 
Action: Mouse moved to (476, 404)
Screenshot: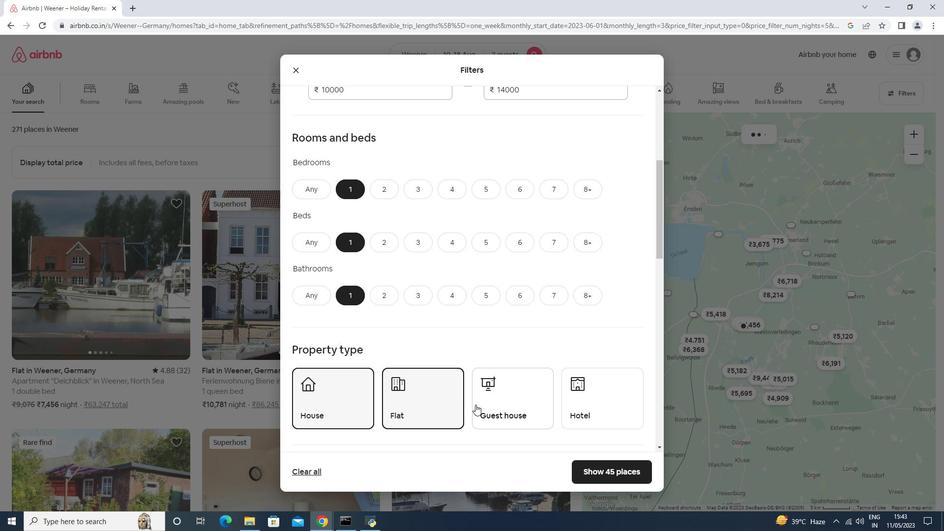 
Action: Mouse pressed left at (476, 404)
Screenshot: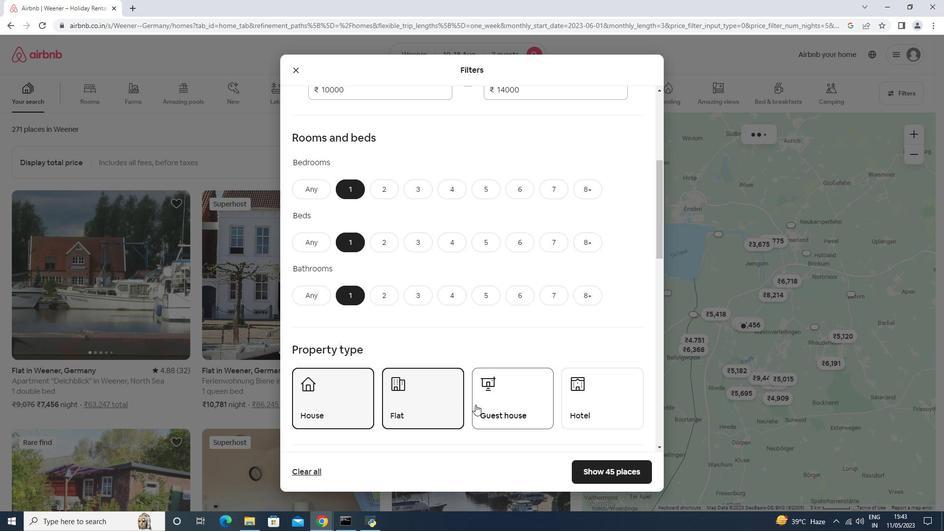 
Action: Mouse moved to (401, 309)
Screenshot: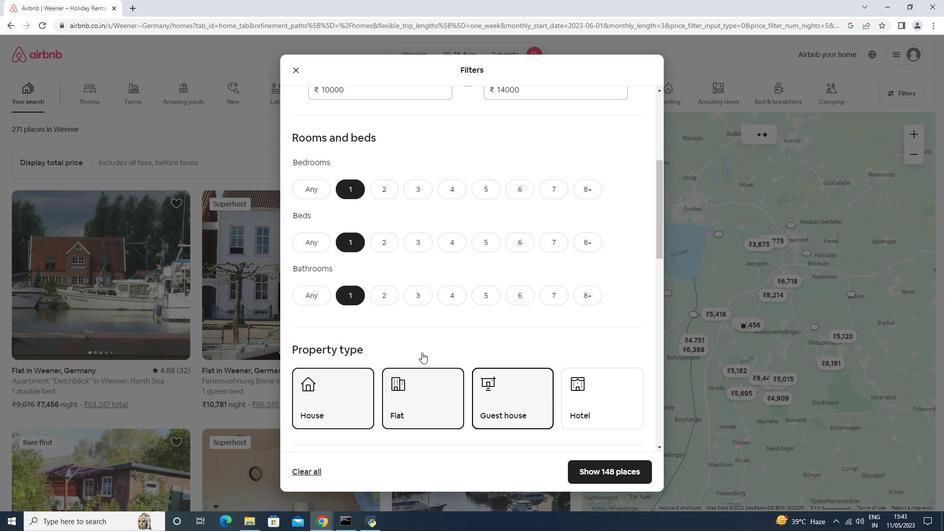 
Action: Mouse scrolled (401, 309) with delta (0, 0)
Screenshot: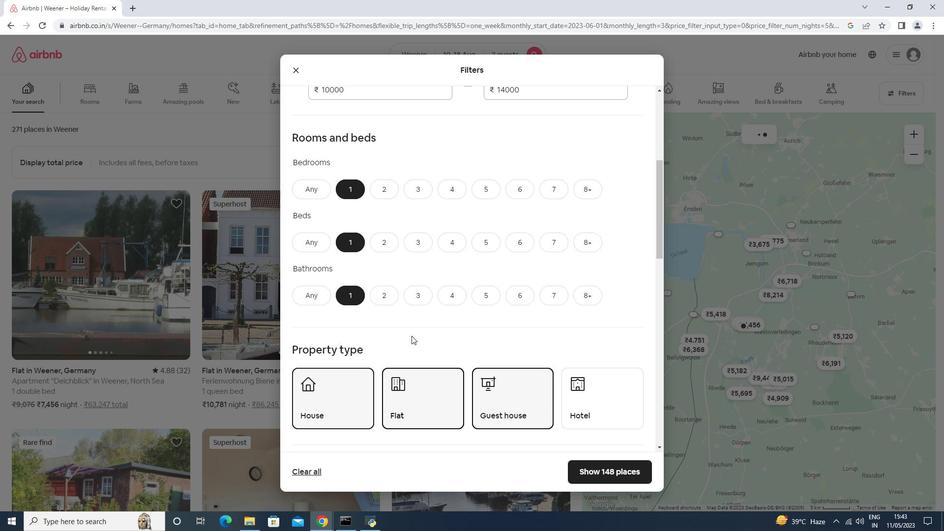 
Action: Mouse moved to (401, 308)
Screenshot: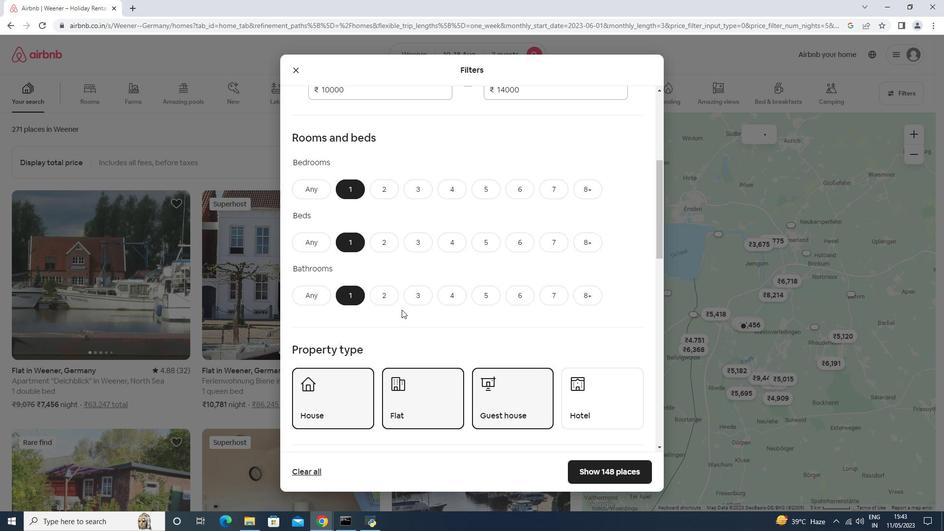 
Action: Mouse scrolled (401, 309) with delta (0, 0)
Screenshot: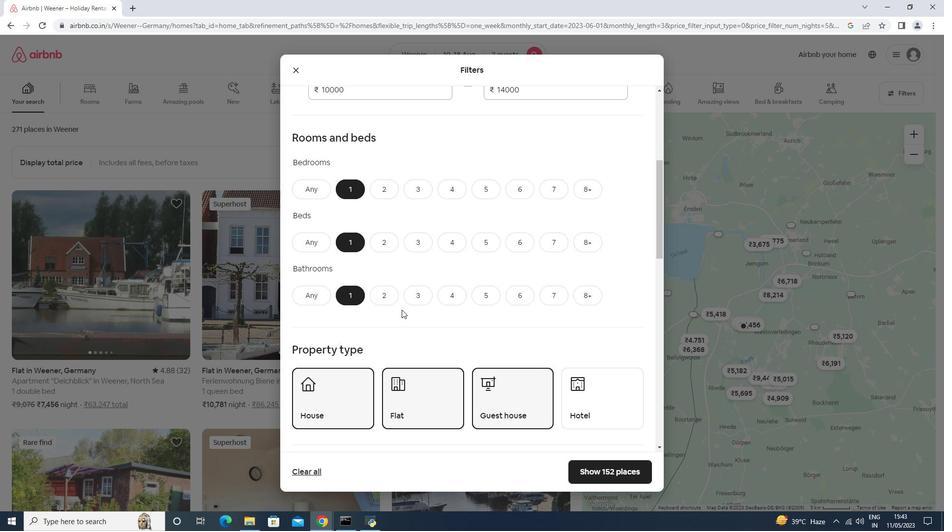 
Action: Mouse moved to (401, 308)
Screenshot: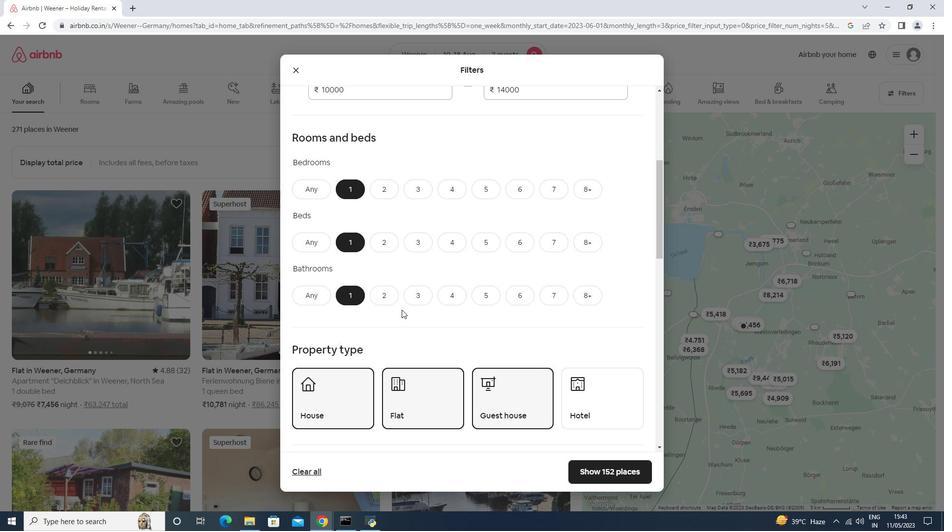 
Action: Mouse scrolled (401, 309) with delta (0, 0)
Screenshot: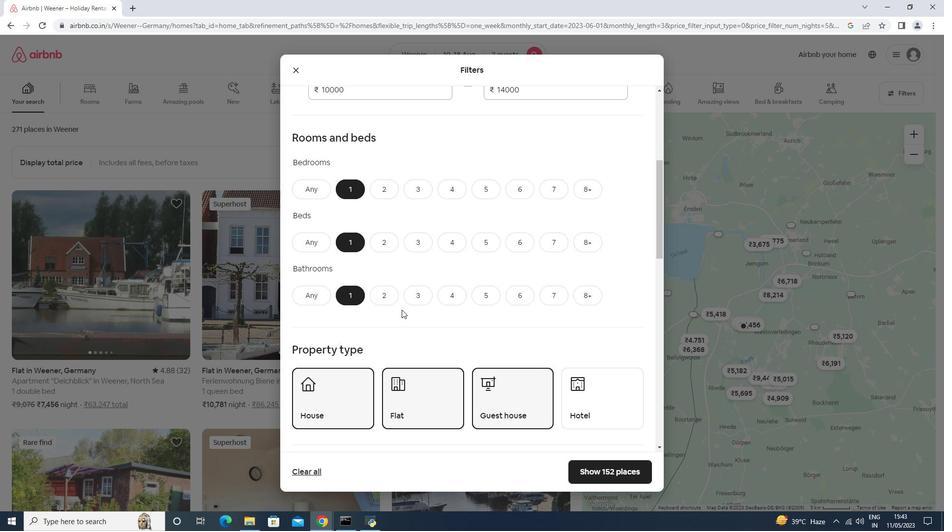 
Action: Mouse moved to (401, 308)
Screenshot: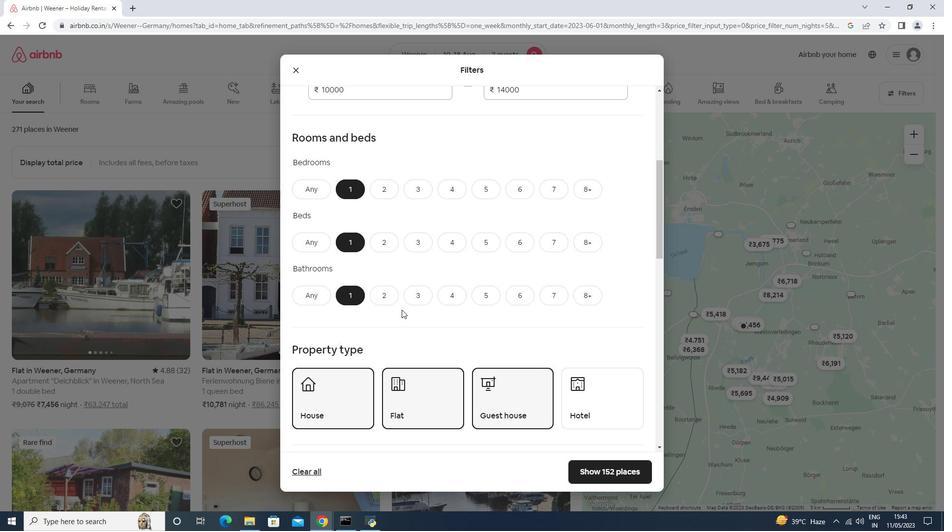 
Action: Mouse scrolled (401, 309) with delta (0, 0)
Screenshot: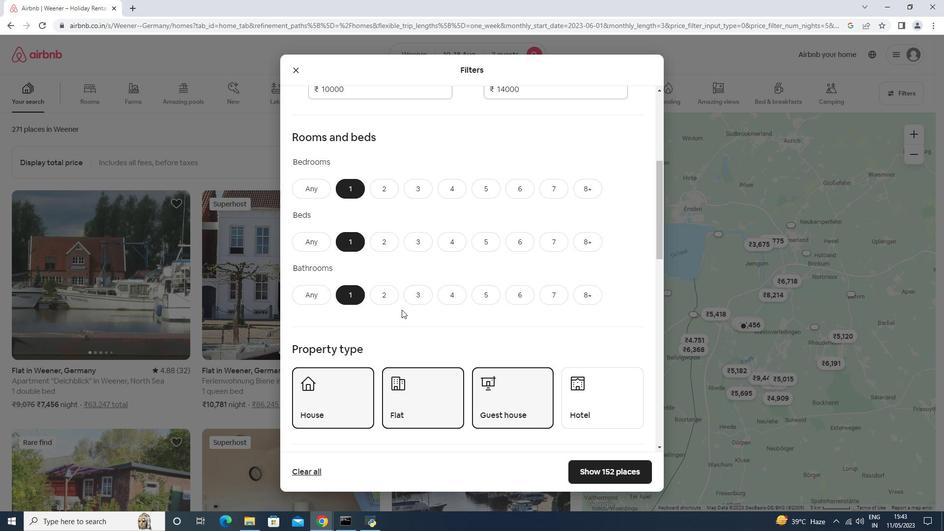 
Action: Mouse moved to (394, 301)
Screenshot: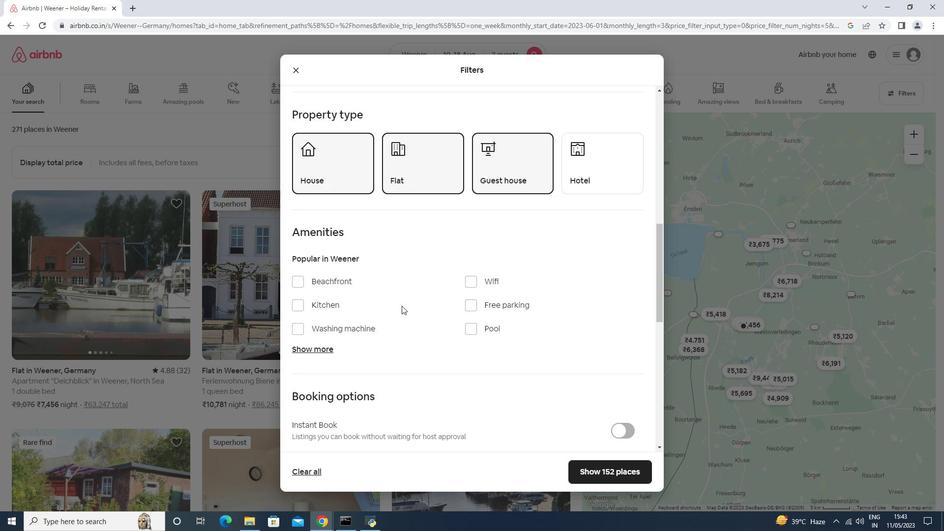 
Action: Mouse scrolled (401, 301) with delta (0, 0)
Screenshot: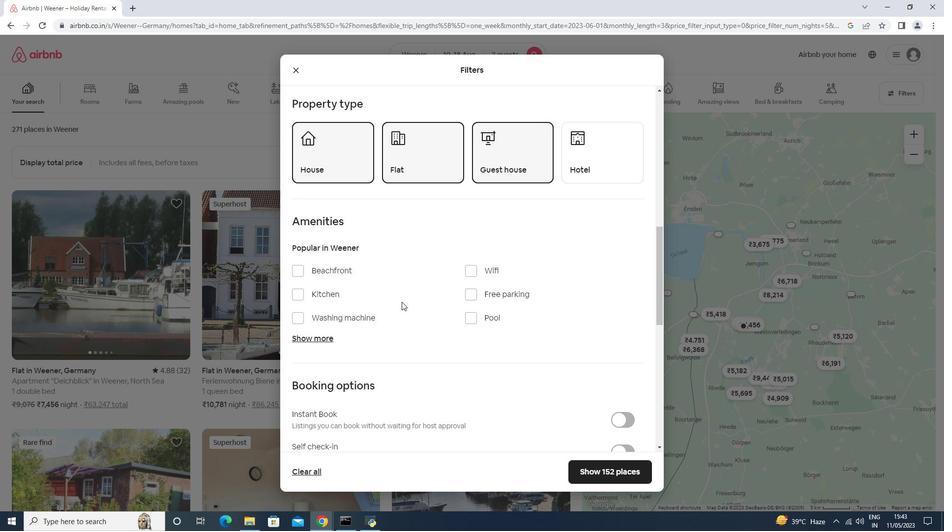 
Action: Mouse moved to (469, 227)
Screenshot: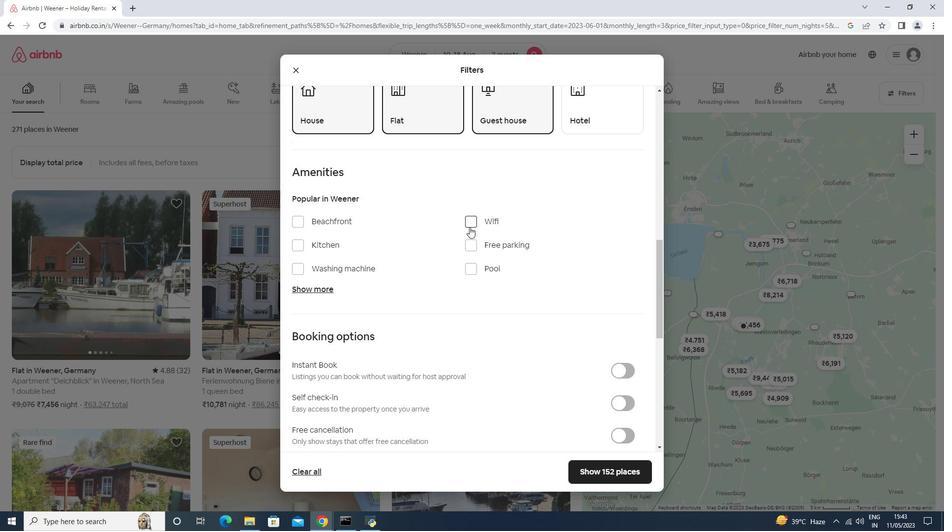
Action: Mouse pressed left at (469, 227)
Screenshot: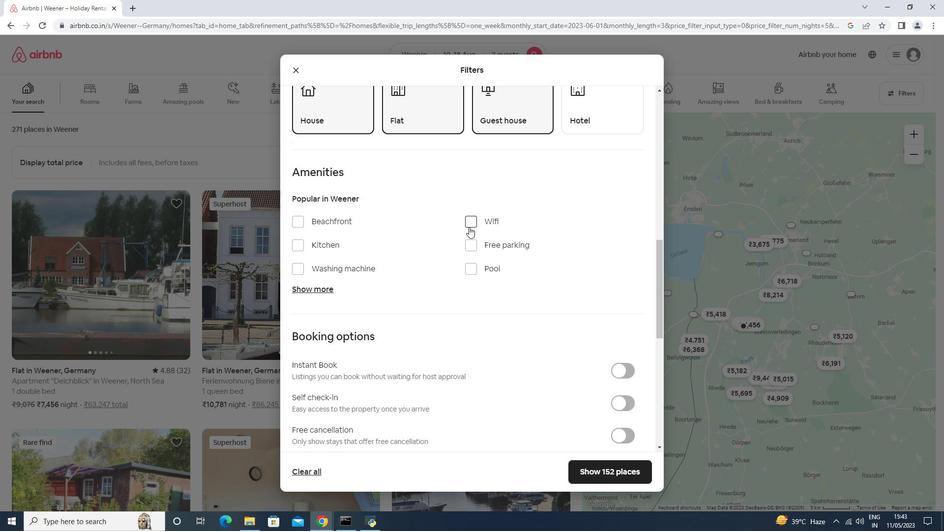
Action: Mouse moved to (471, 243)
Screenshot: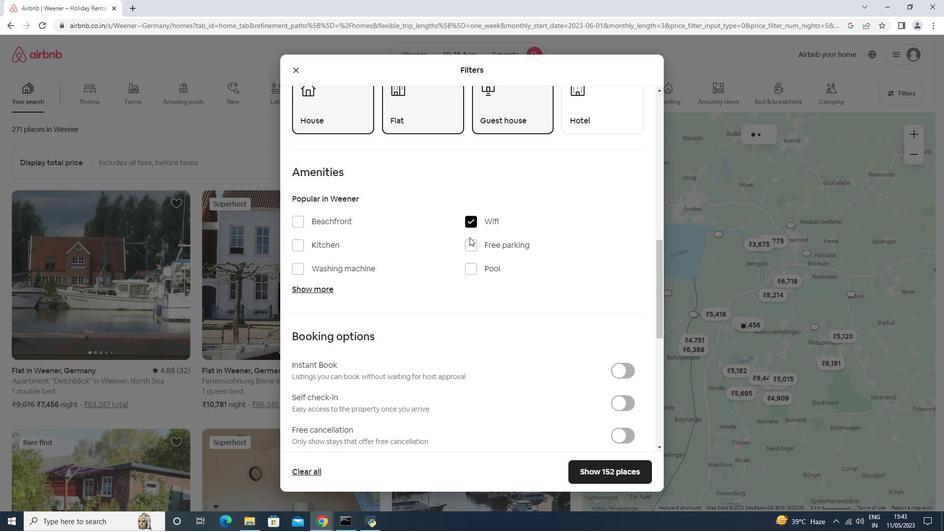 
Action: Mouse pressed left at (471, 243)
Screenshot: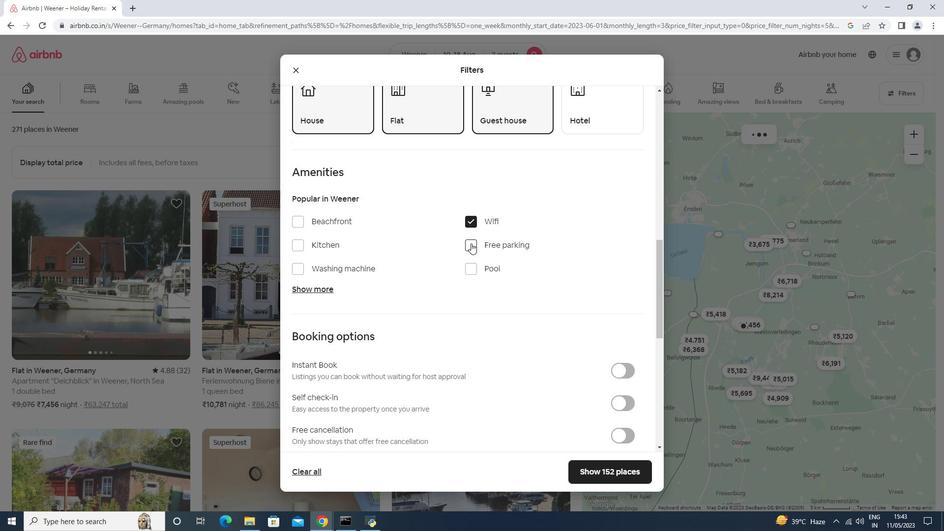 
Action: Mouse moved to (324, 292)
Screenshot: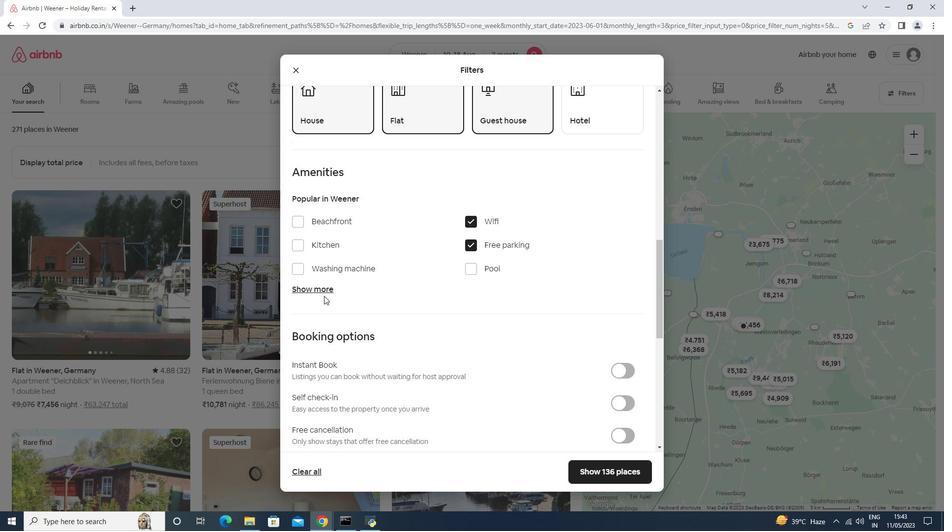 
Action: Mouse pressed left at (324, 292)
Screenshot: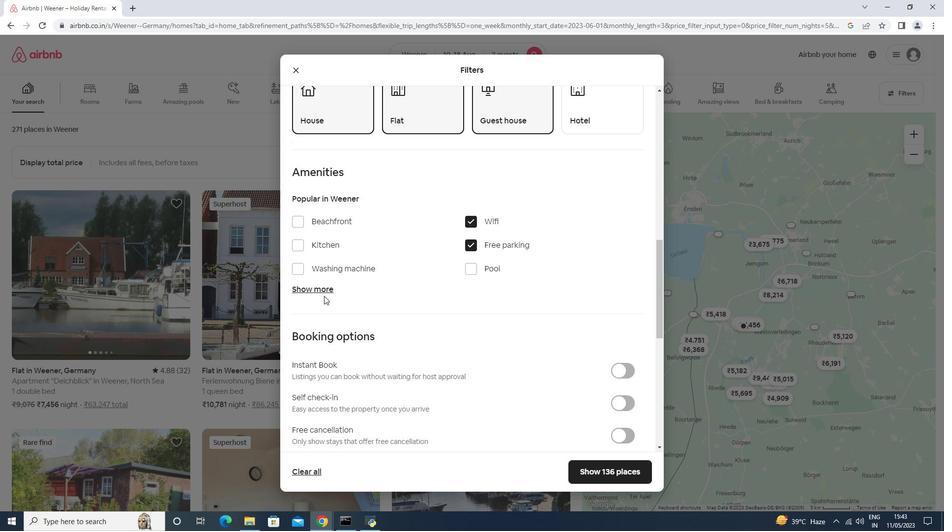 
Action: Mouse moved to (319, 370)
Screenshot: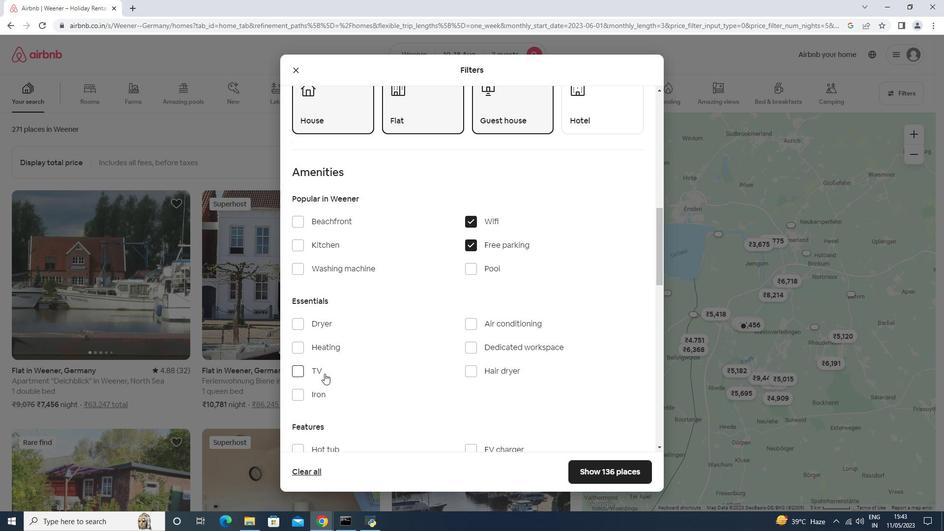 
Action: Mouse pressed left at (319, 370)
Screenshot: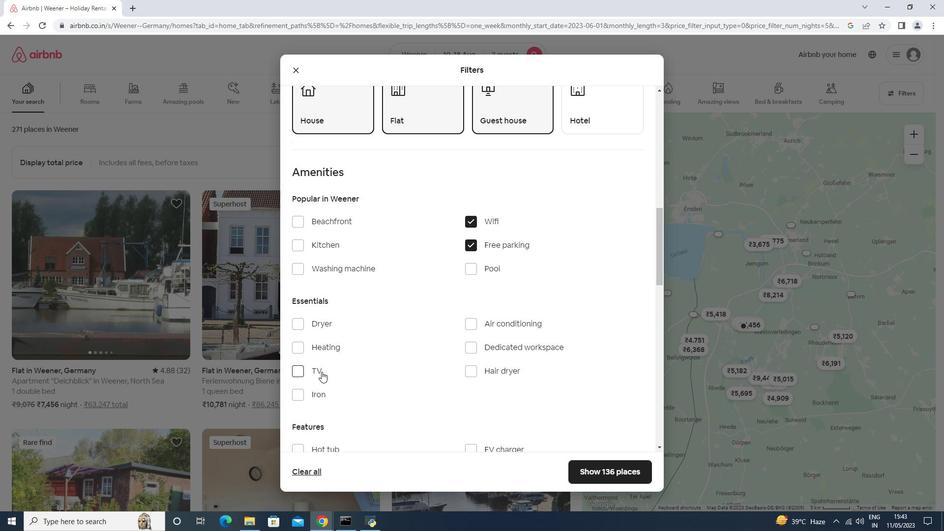 
Action: Mouse moved to (331, 359)
Screenshot: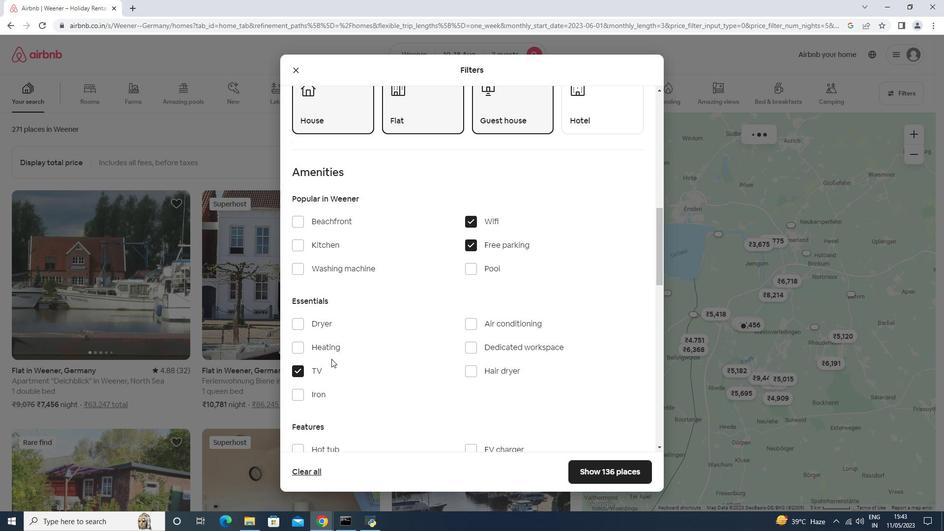 
Action: Mouse scrolled (331, 358) with delta (0, 0)
Screenshot: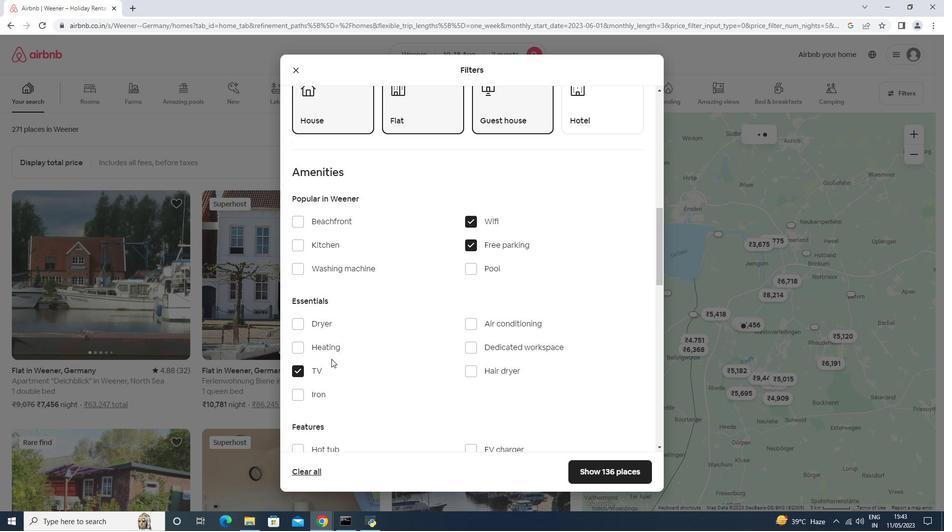 
Action: Mouse scrolled (331, 358) with delta (0, 0)
Screenshot: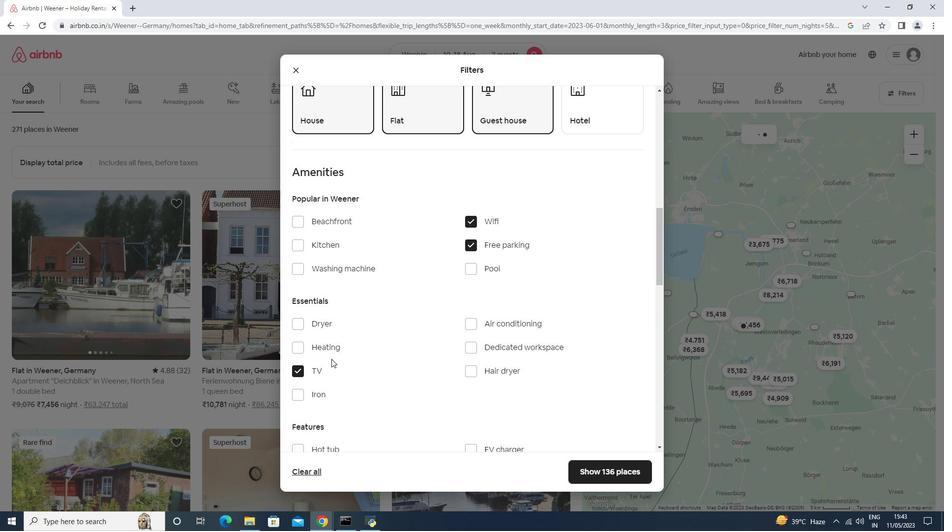 
Action: Mouse moved to (331, 359)
Screenshot: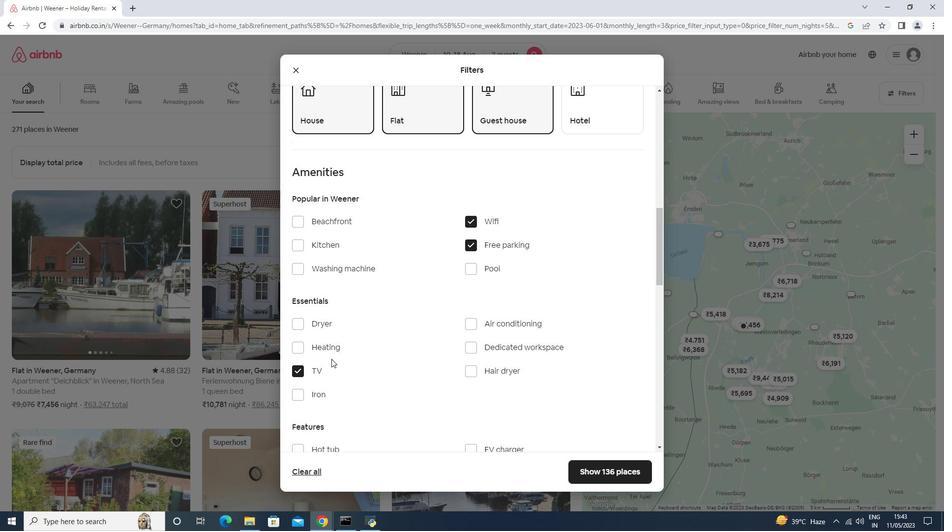 
Action: Mouse scrolled (331, 359) with delta (0, 0)
Screenshot: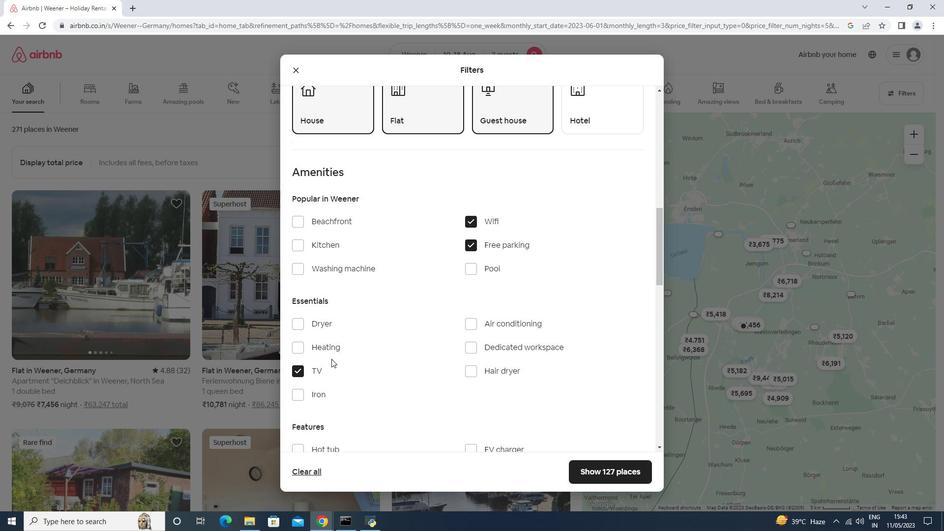 
Action: Mouse moved to (528, 317)
Screenshot: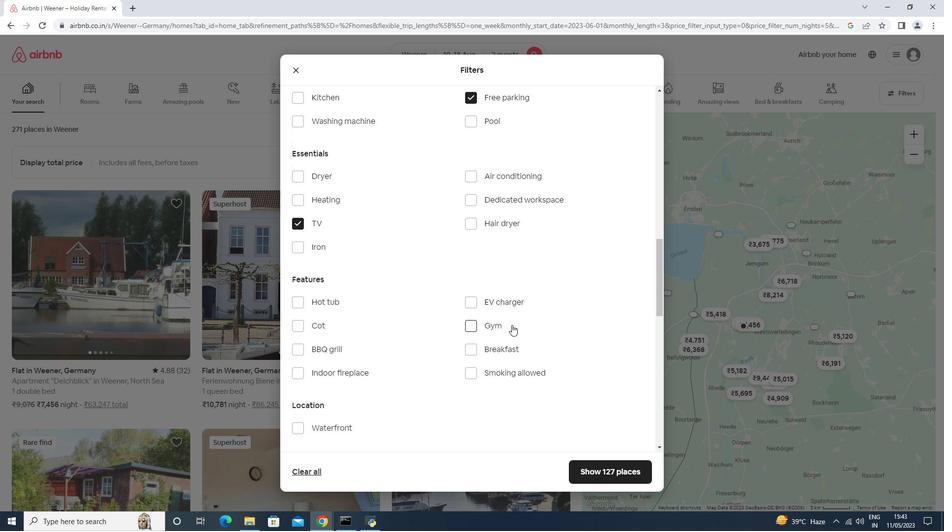 
Action: Mouse pressed left at (528, 317)
Screenshot: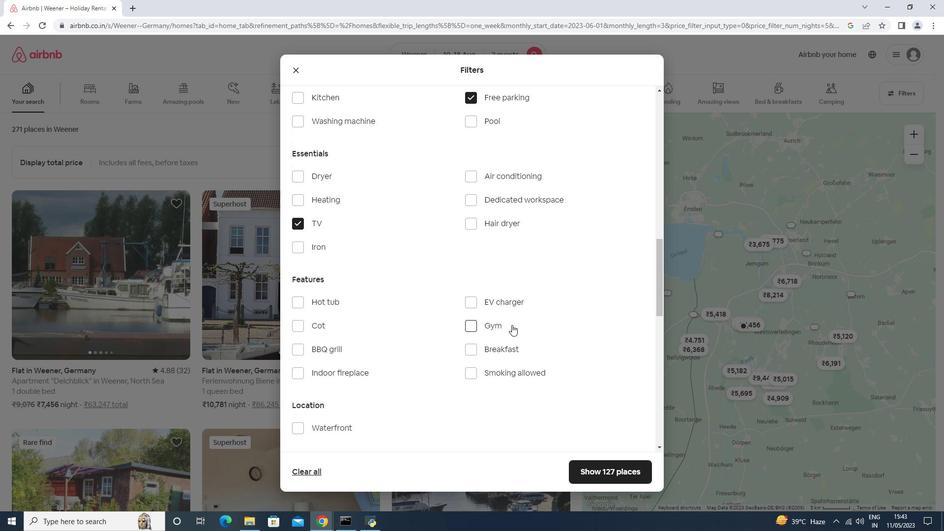 
Action: Mouse moved to (521, 329)
Screenshot: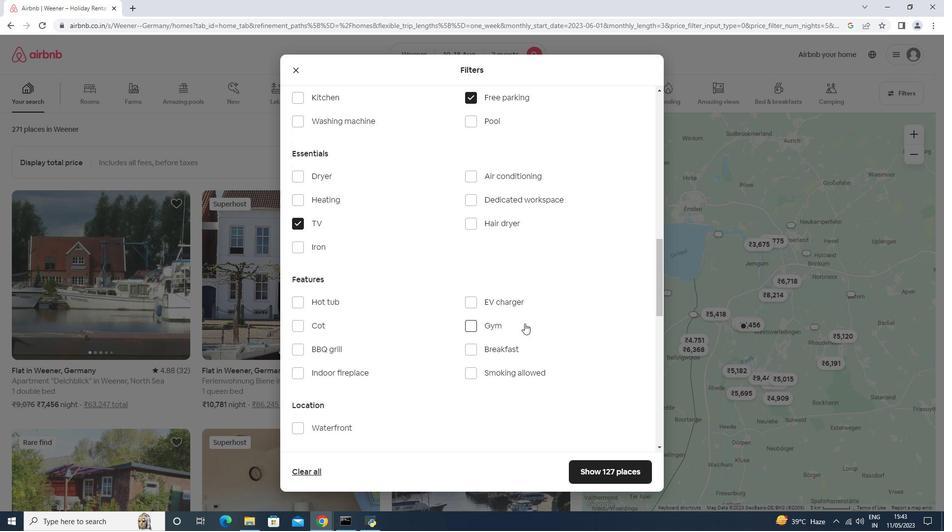 
Action: Mouse pressed left at (521, 329)
Screenshot: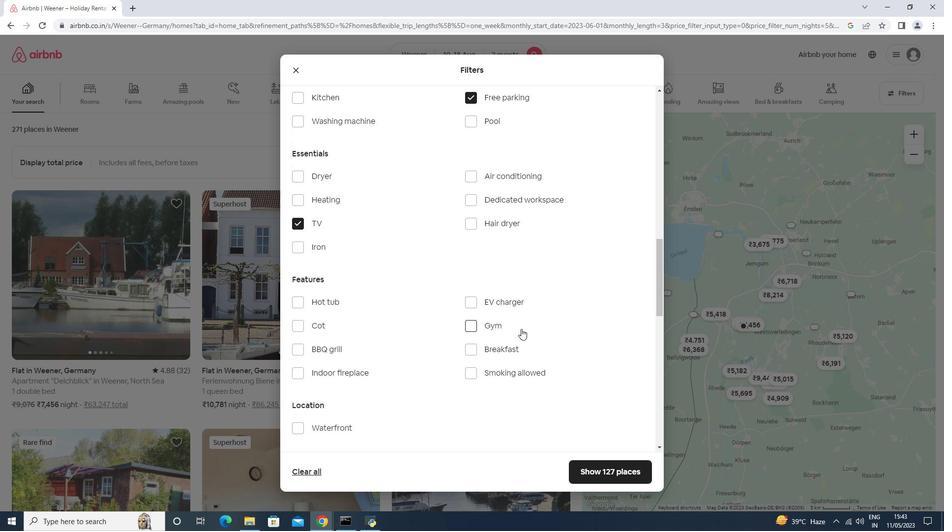
Action: Mouse moved to (514, 342)
Screenshot: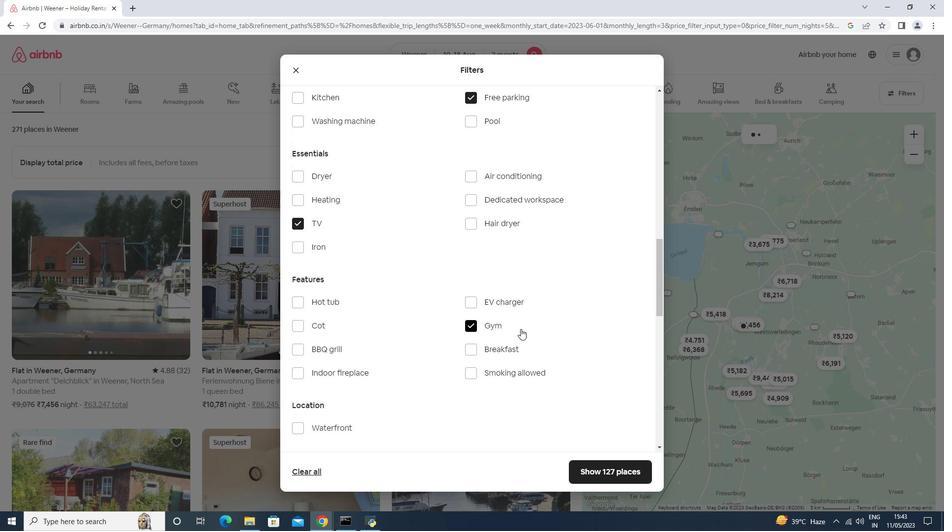 
Action: Mouse pressed left at (514, 342)
Screenshot: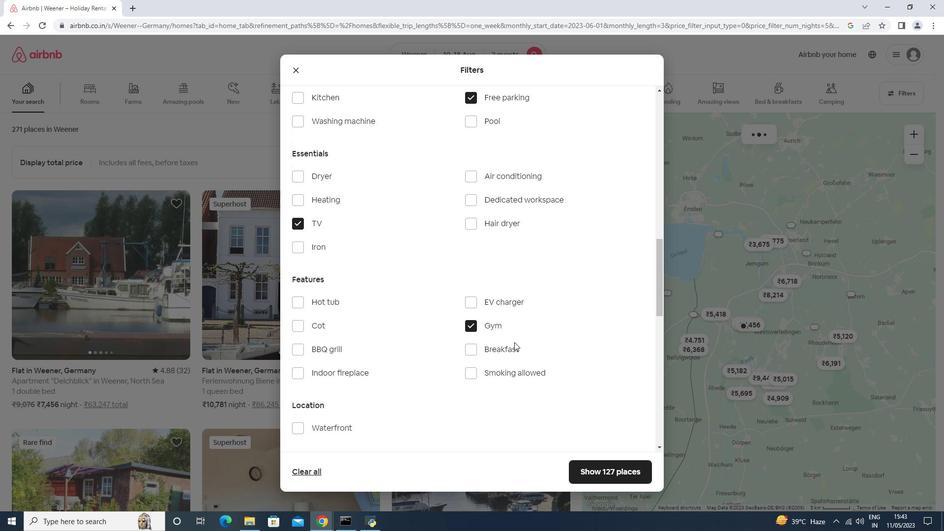 
Action: Mouse moved to (514, 348)
Screenshot: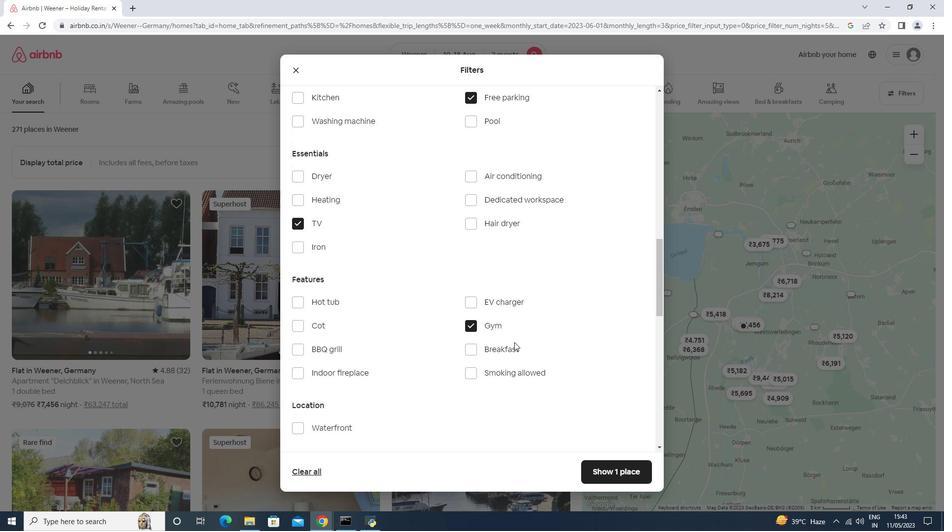 
Action: Mouse pressed left at (514, 348)
Screenshot: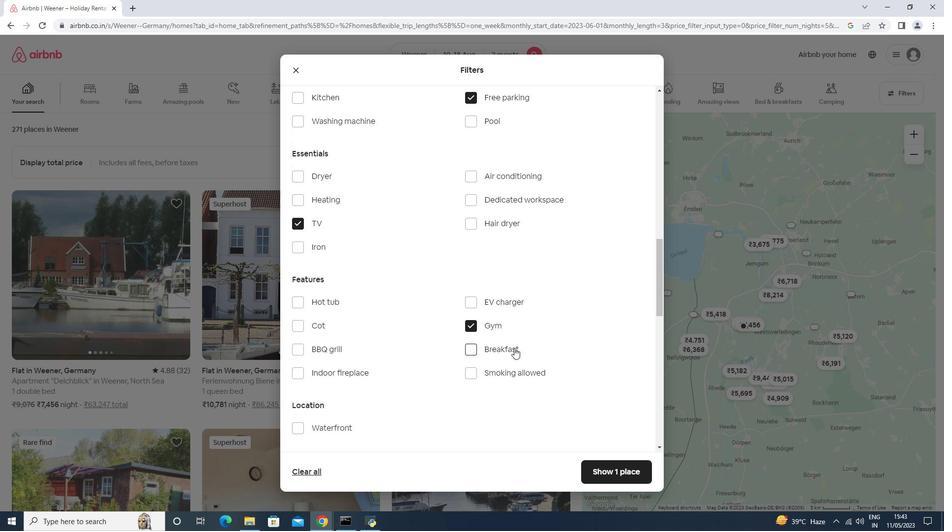 
Action: Mouse moved to (469, 337)
Screenshot: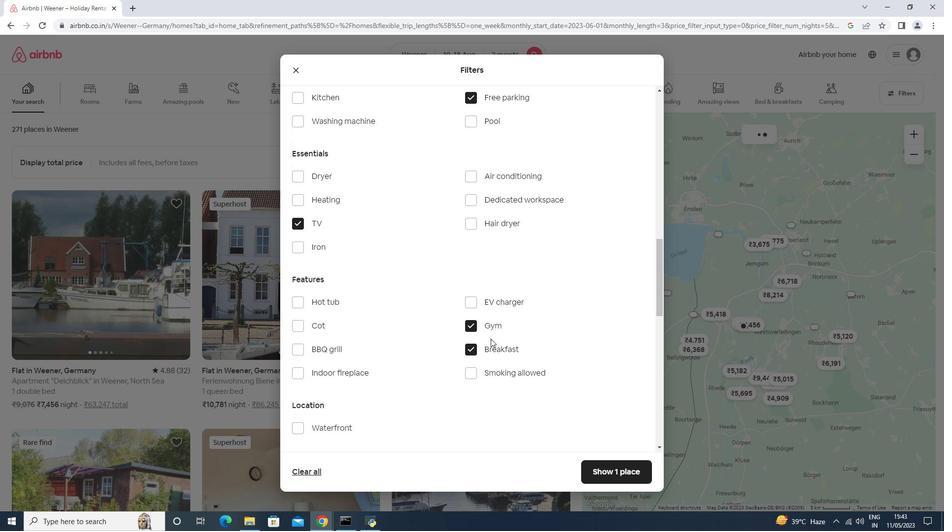 
Action: Mouse scrolled (476, 337) with delta (0, 0)
Screenshot: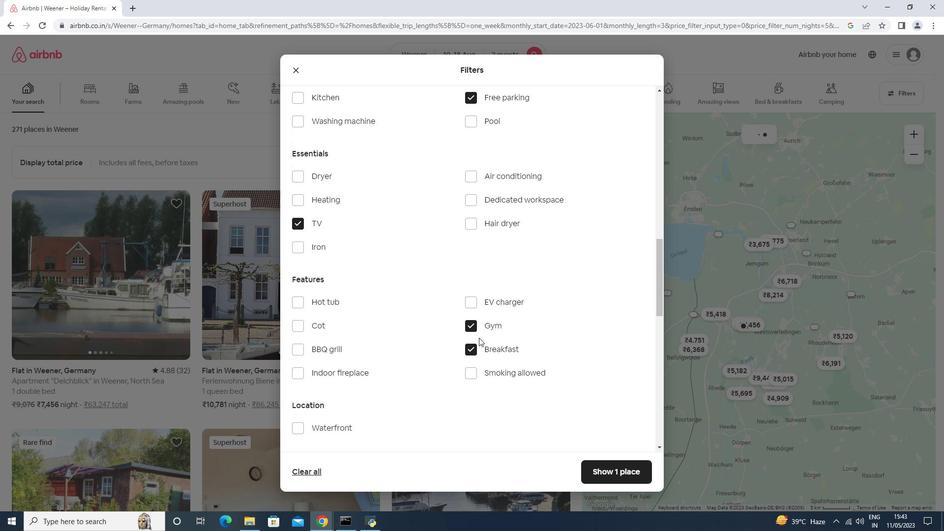 
Action: Mouse moved to (468, 337)
Screenshot: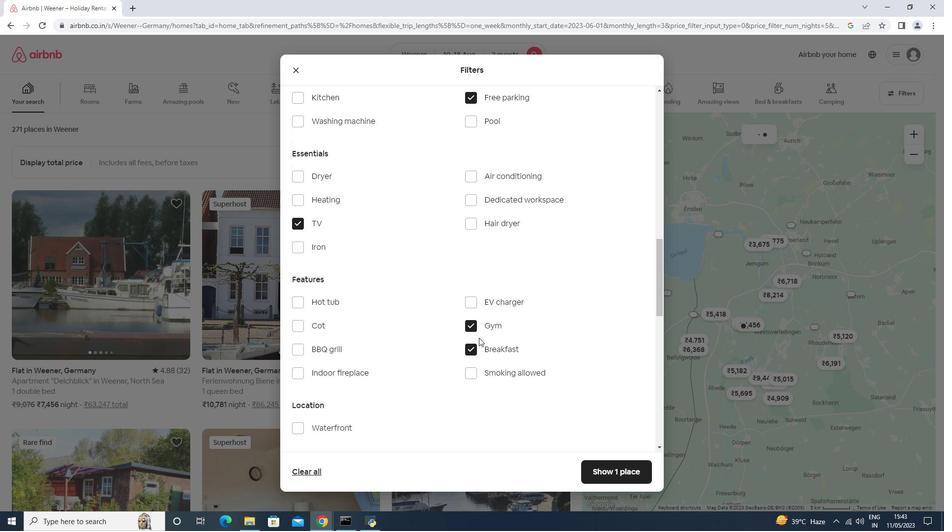 
Action: Mouse scrolled (469, 337) with delta (0, 0)
Screenshot: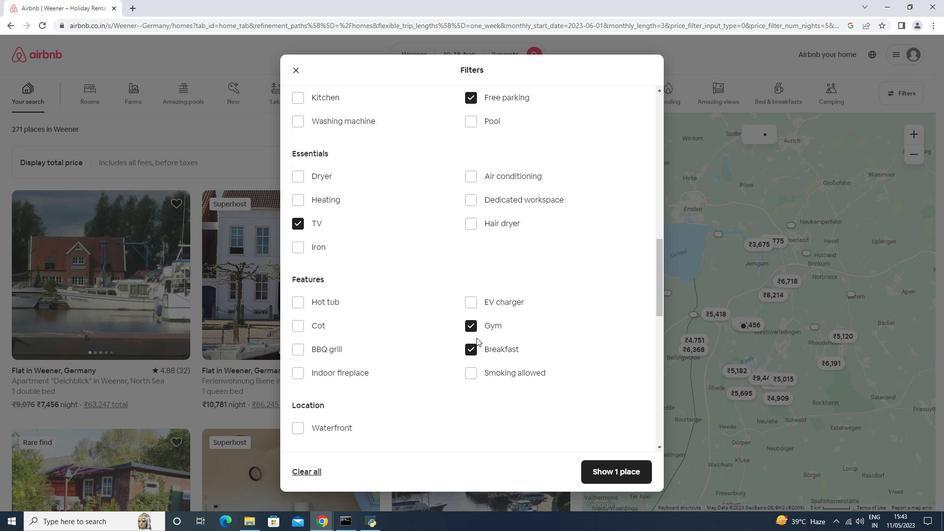 
Action: Mouse moved to (468, 337)
Screenshot: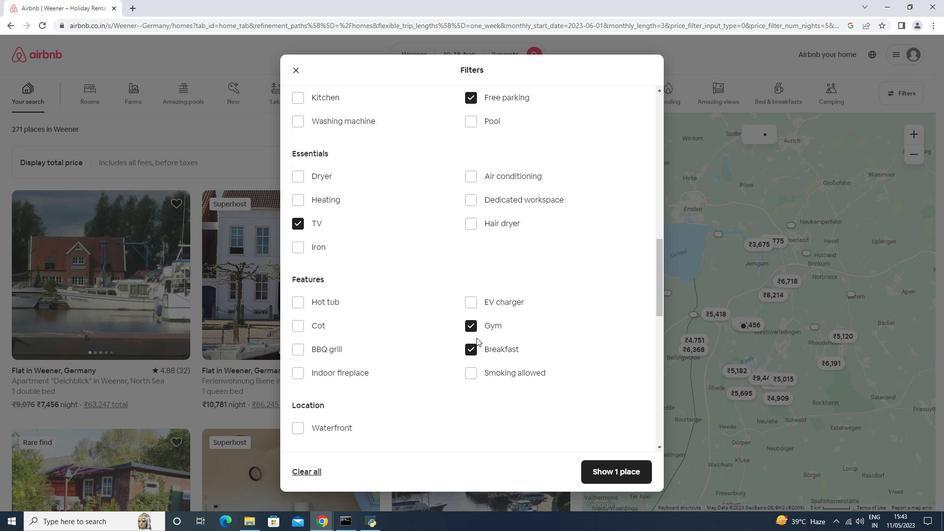 
Action: Mouse scrolled (468, 337) with delta (0, 0)
Screenshot: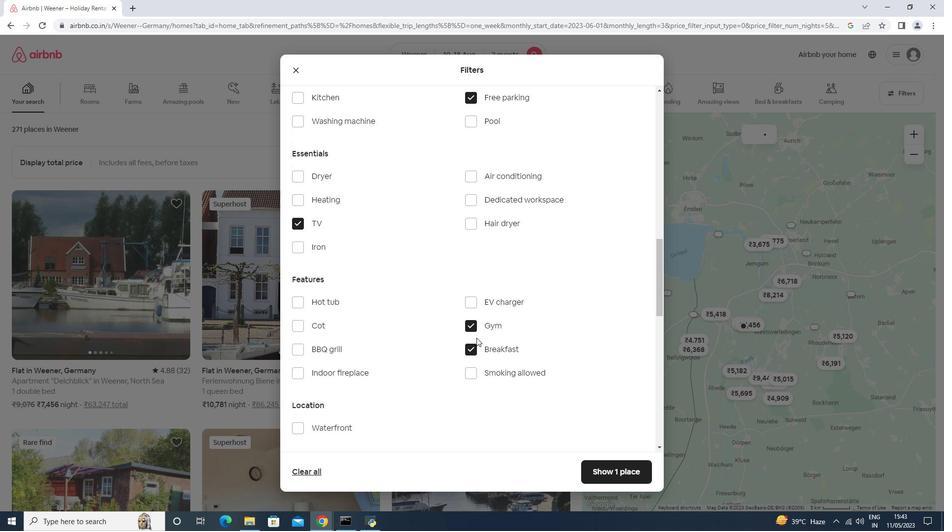 
Action: Mouse moved to (466, 337)
Screenshot: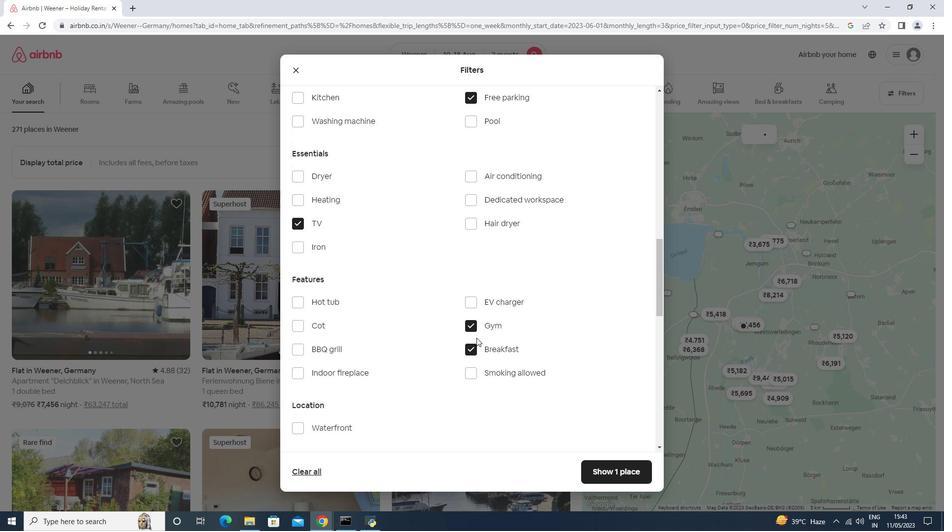 
Action: Mouse scrolled (468, 337) with delta (0, 0)
Screenshot: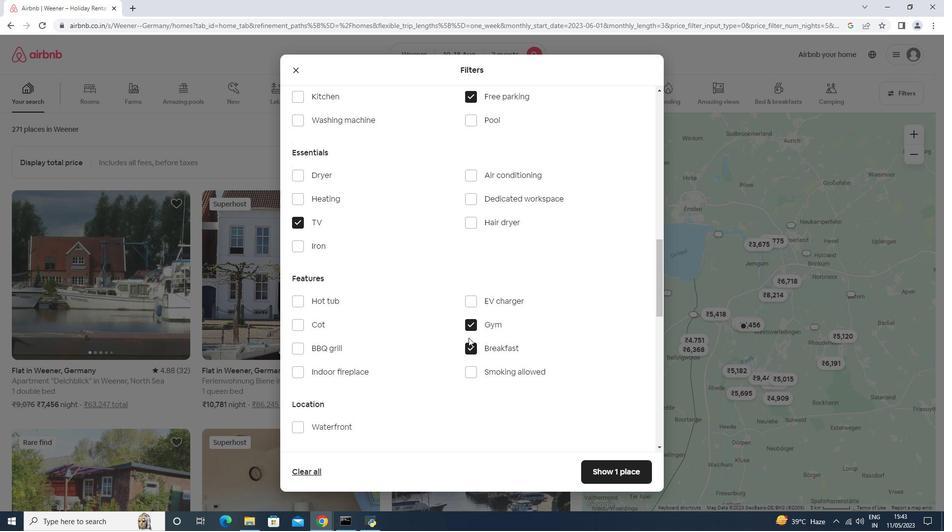 
Action: Mouse moved to (465, 337)
Screenshot: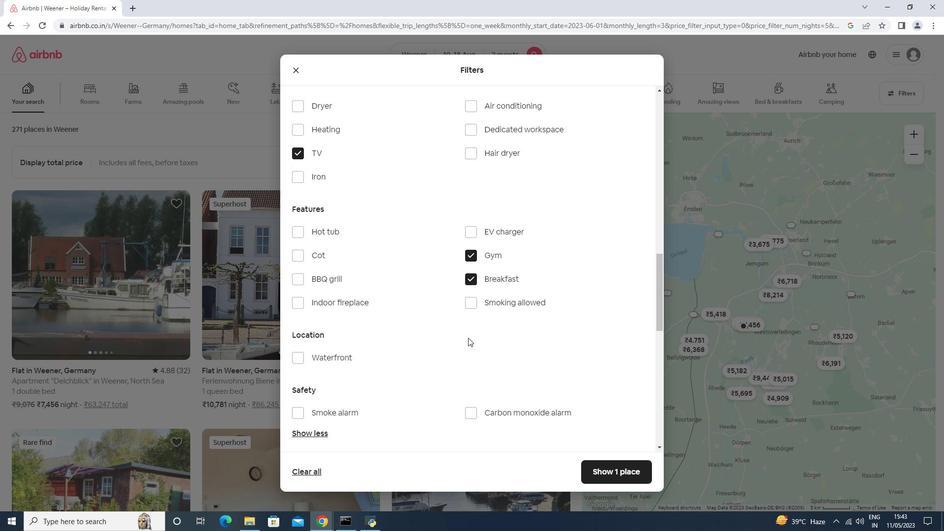 
Action: Mouse scrolled (466, 337) with delta (0, 0)
Screenshot: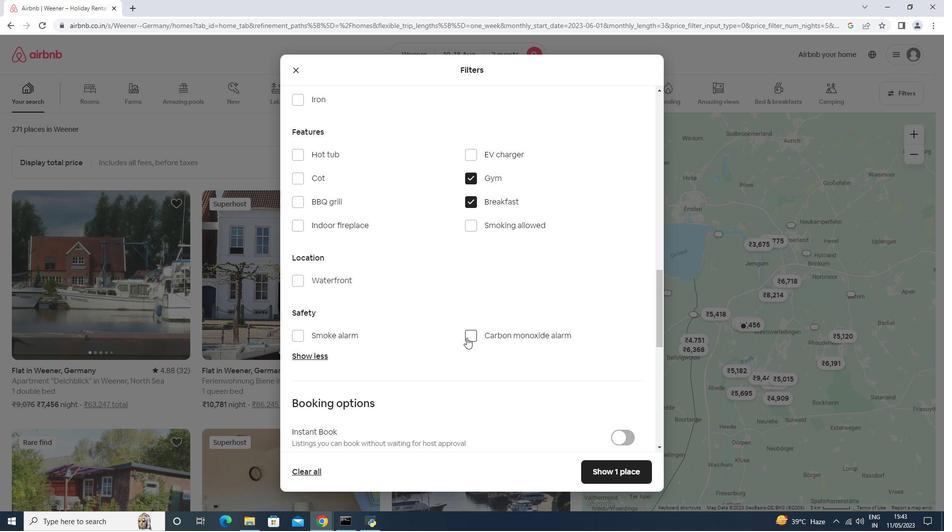 
Action: Mouse moved to (460, 336)
Screenshot: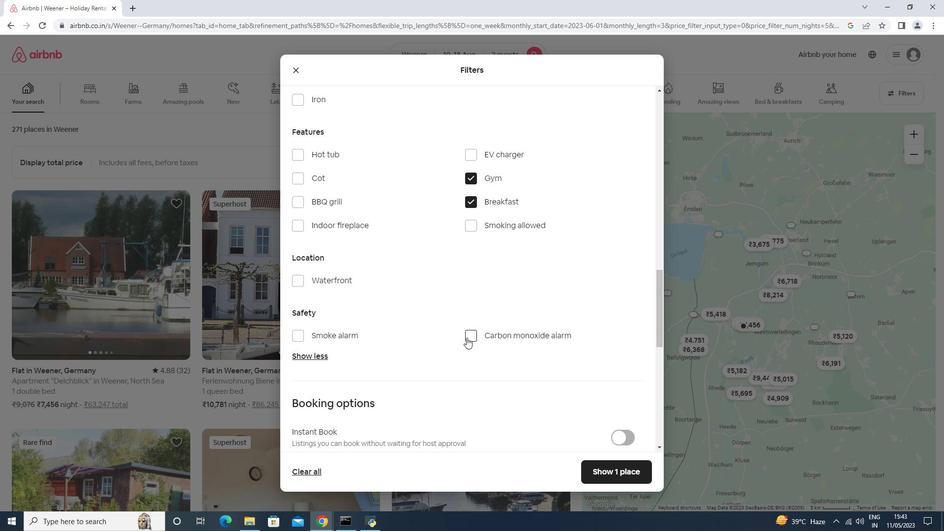 
Action: Mouse scrolled (465, 337) with delta (0, 0)
Screenshot: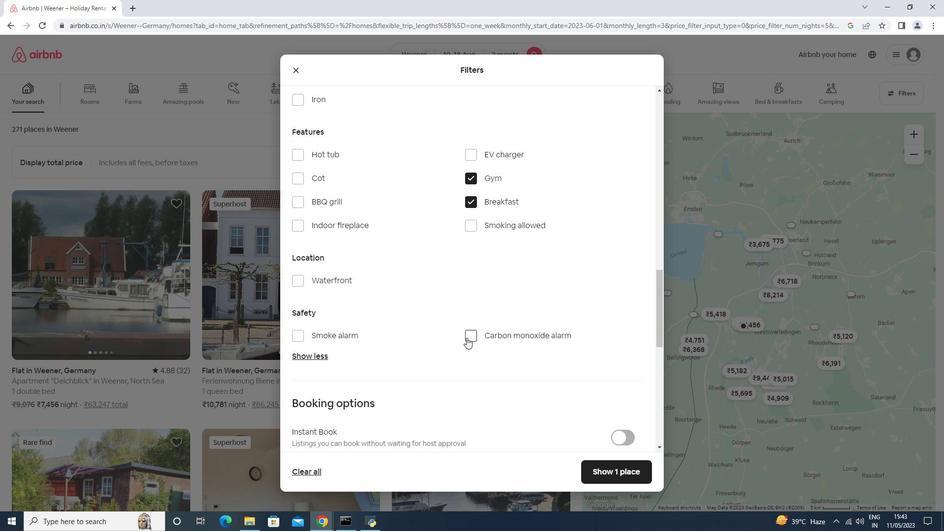
Action: Mouse moved to (405, 349)
Screenshot: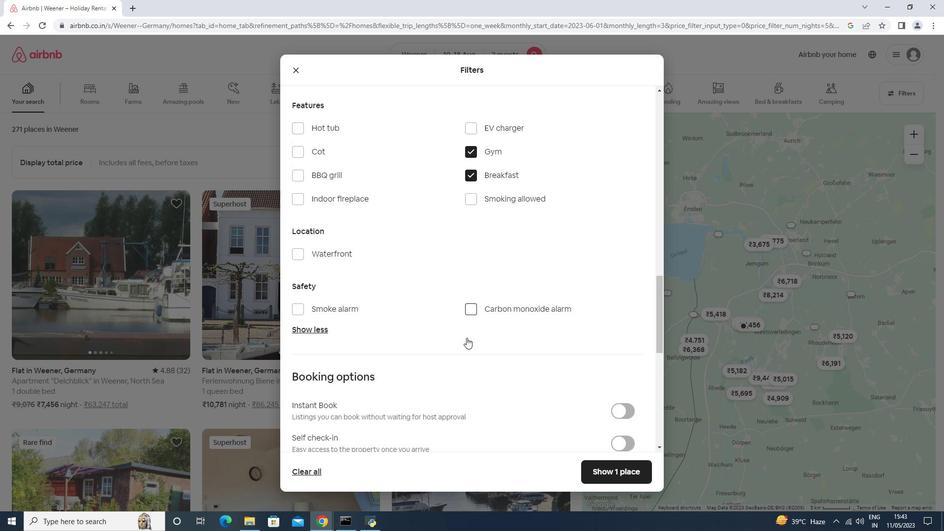 
Action: Mouse scrolled (405, 348) with delta (0, 0)
Screenshot: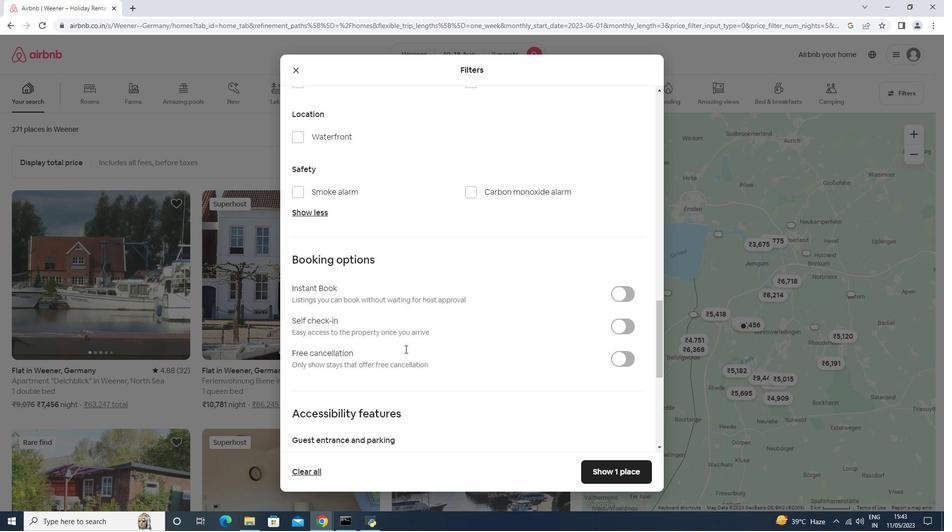 
Action: Mouse moved to (627, 266)
Screenshot: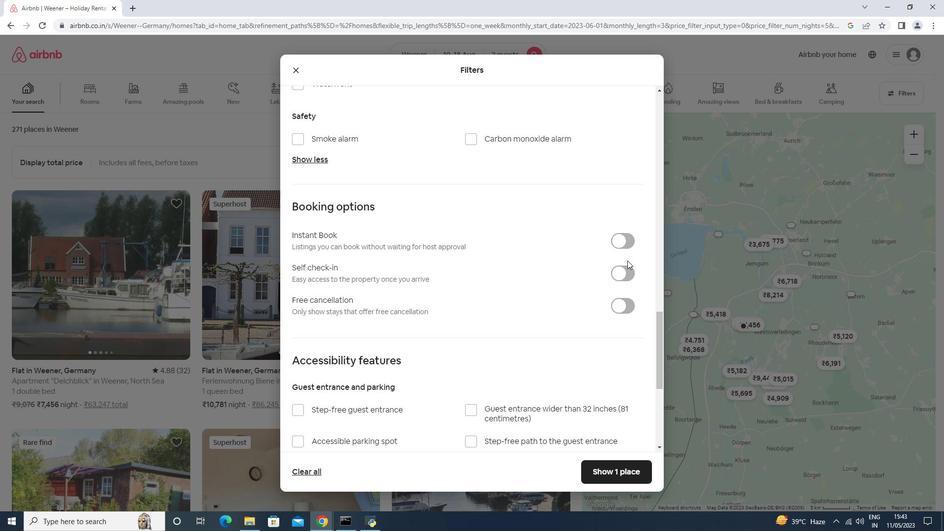 
Action: Mouse pressed left at (627, 266)
Screenshot: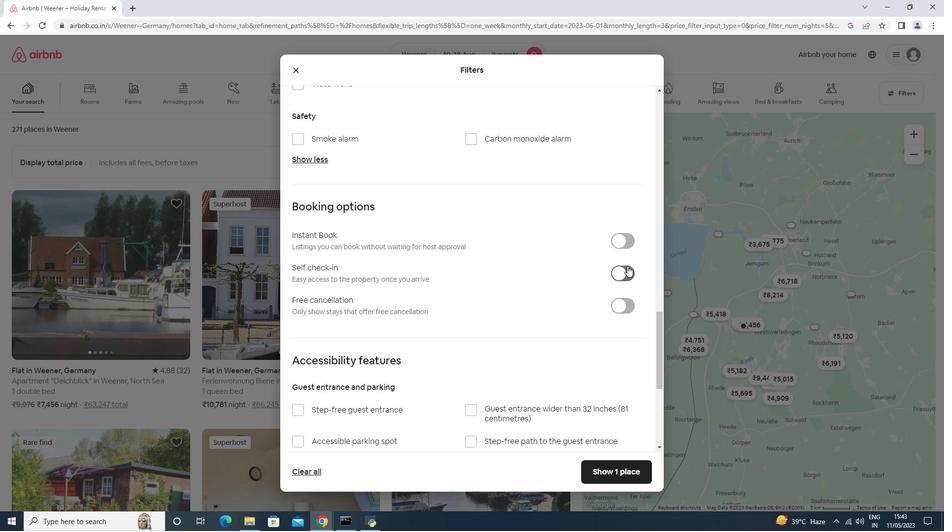 
Action: Mouse moved to (501, 259)
Screenshot: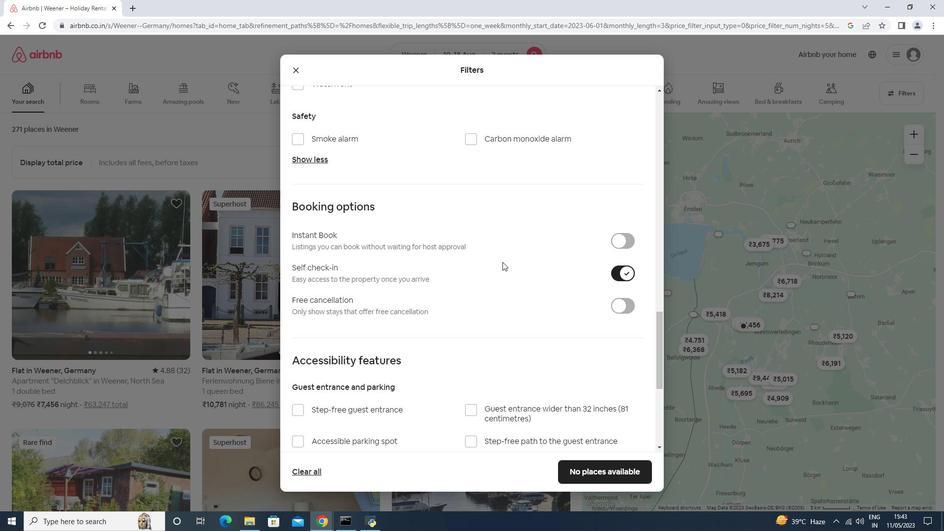 
Action: Mouse scrolled (501, 259) with delta (0, 0)
Screenshot: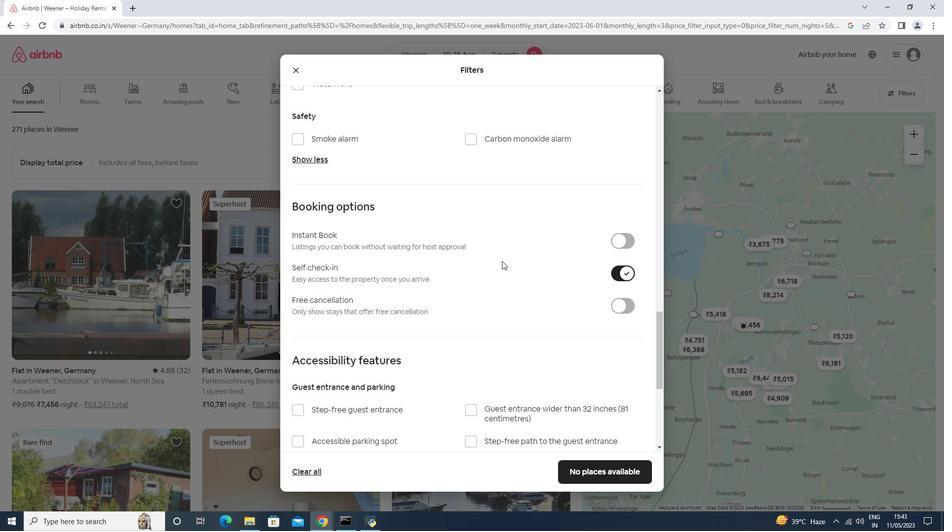 
Action: Mouse scrolled (501, 259) with delta (0, 0)
Screenshot: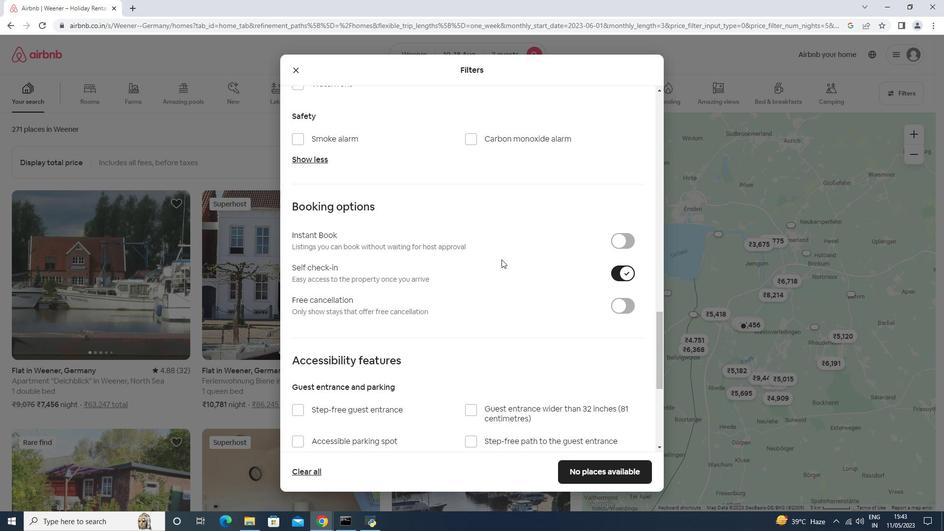 
Action: Mouse scrolled (501, 259) with delta (0, 0)
Screenshot: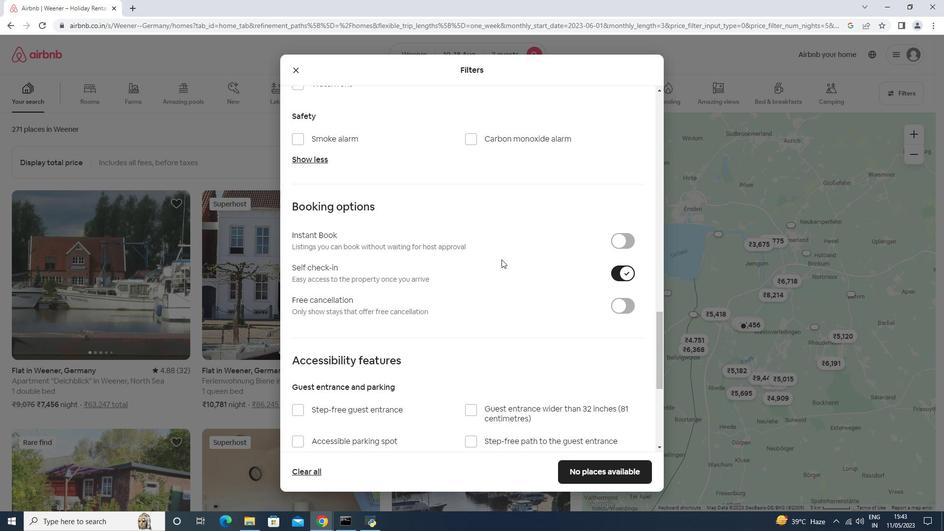 
Action: Mouse scrolled (501, 259) with delta (0, 0)
Screenshot: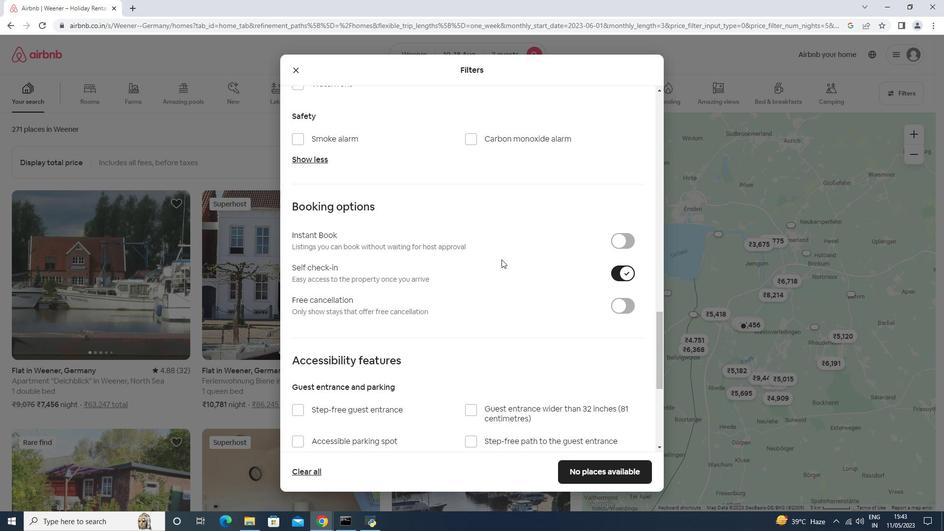 
Action: Mouse scrolled (501, 259) with delta (0, 0)
Screenshot: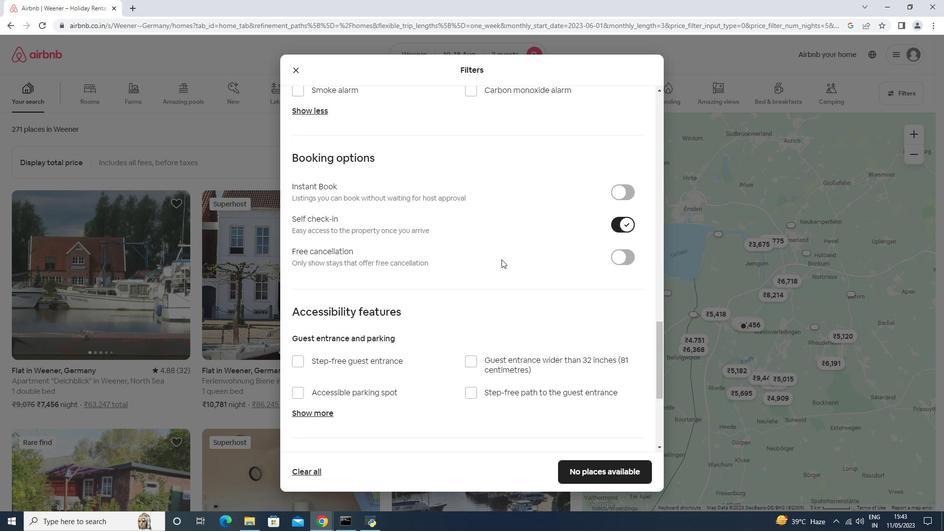 
Action: Mouse scrolled (501, 259) with delta (0, 0)
Screenshot: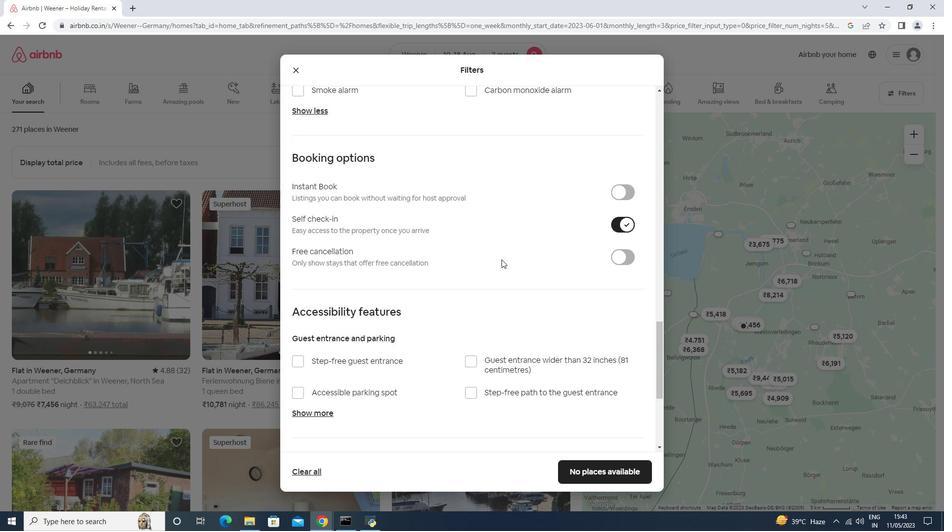 
Action: Mouse scrolled (501, 259) with delta (0, 0)
Screenshot: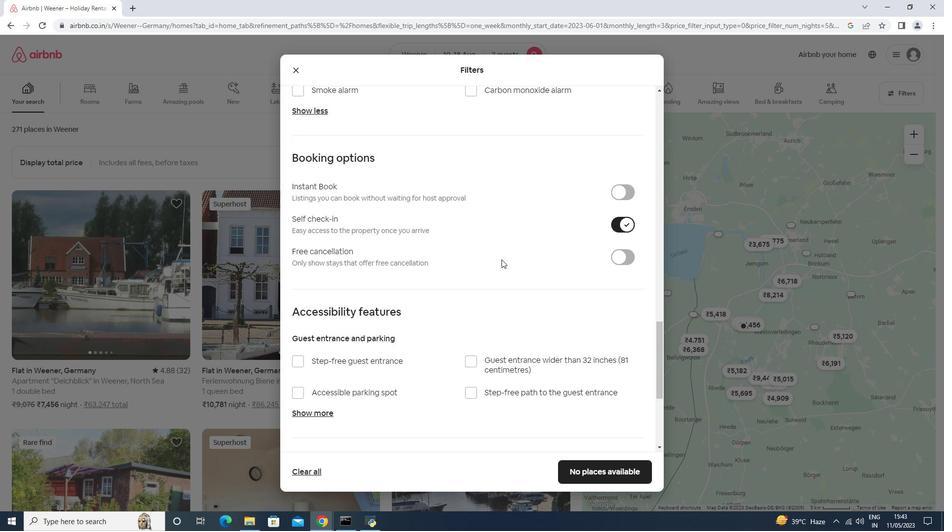 
Action: Mouse scrolled (501, 259) with delta (0, 0)
Screenshot: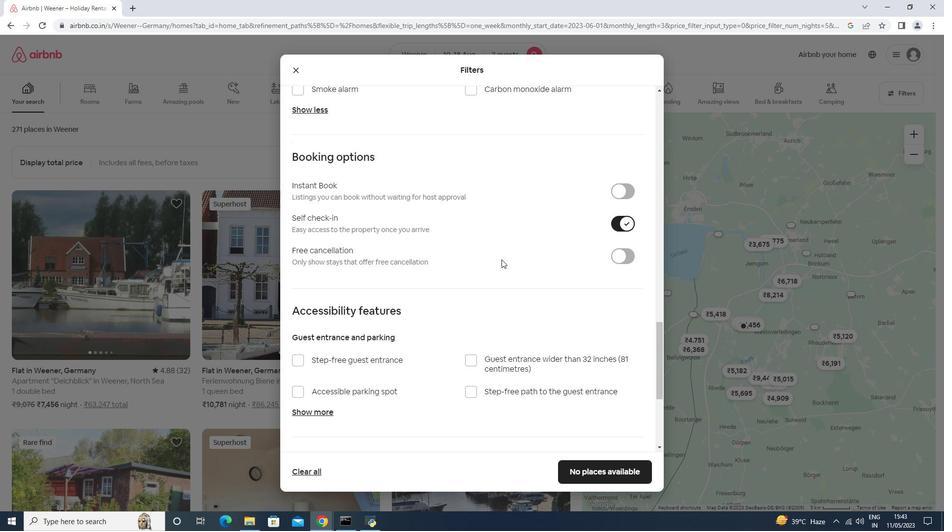 
Action: Mouse scrolled (501, 259) with delta (0, 0)
Screenshot: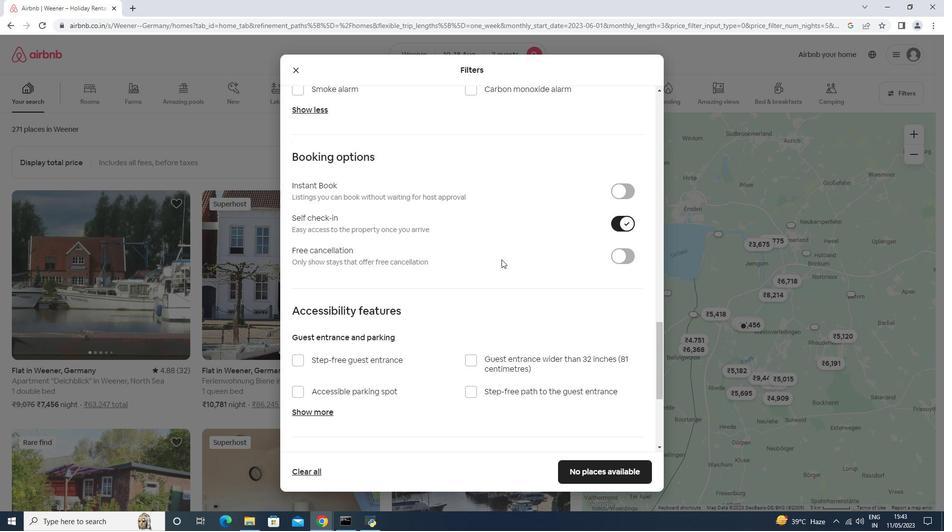 
Action: Mouse scrolled (501, 259) with delta (0, 0)
Screenshot: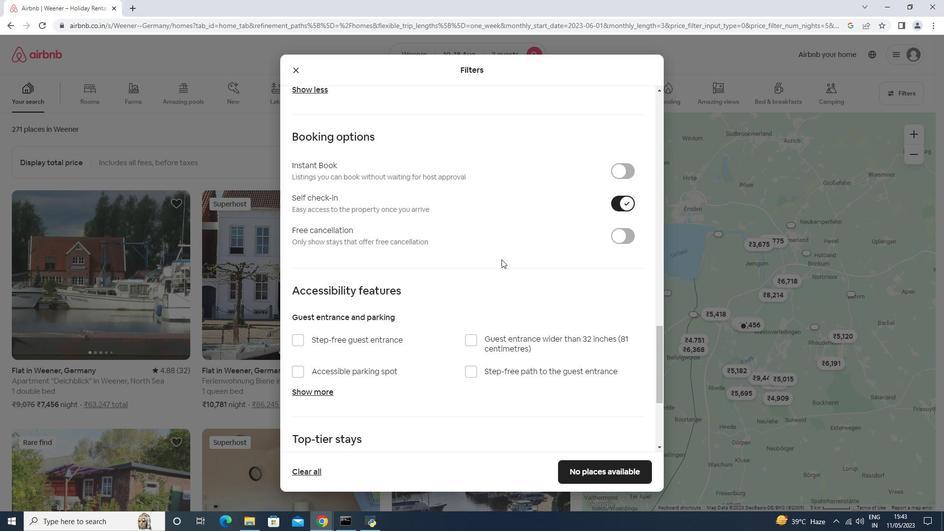 
Action: Mouse scrolled (501, 259) with delta (0, 0)
Screenshot: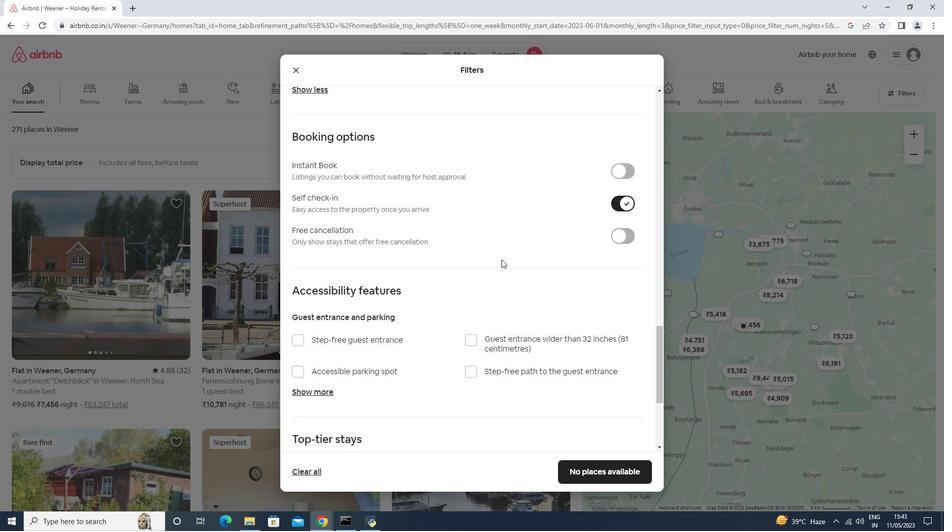 
Action: Mouse moved to (301, 376)
Screenshot: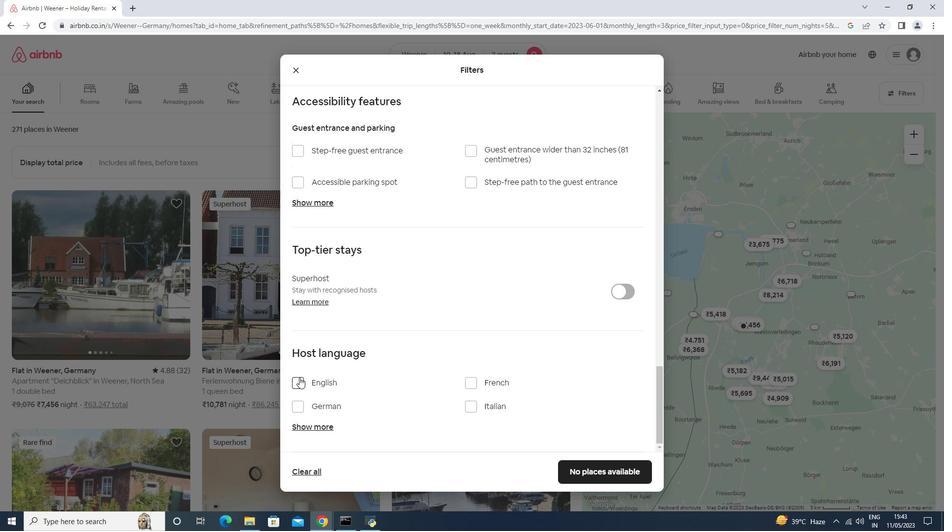 
Action: Mouse pressed left at (301, 376)
Screenshot: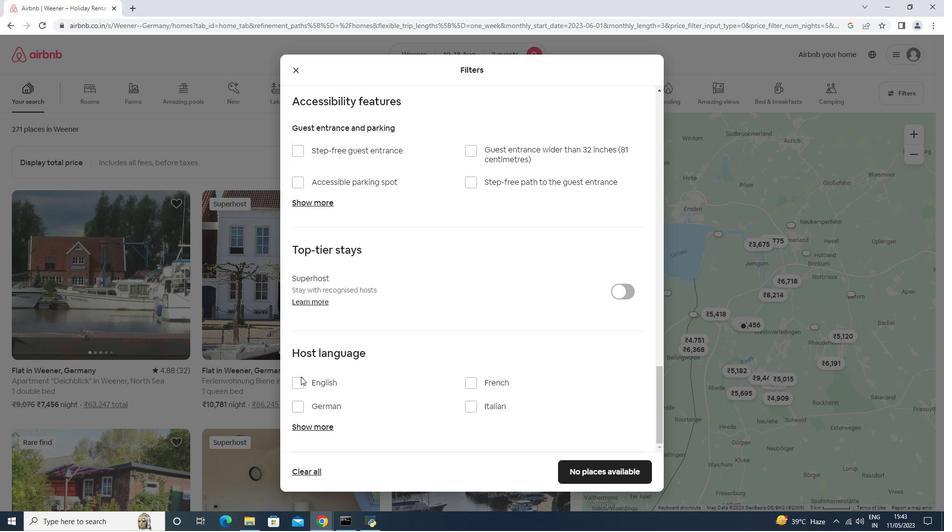 
Action: Mouse moved to (299, 380)
Screenshot: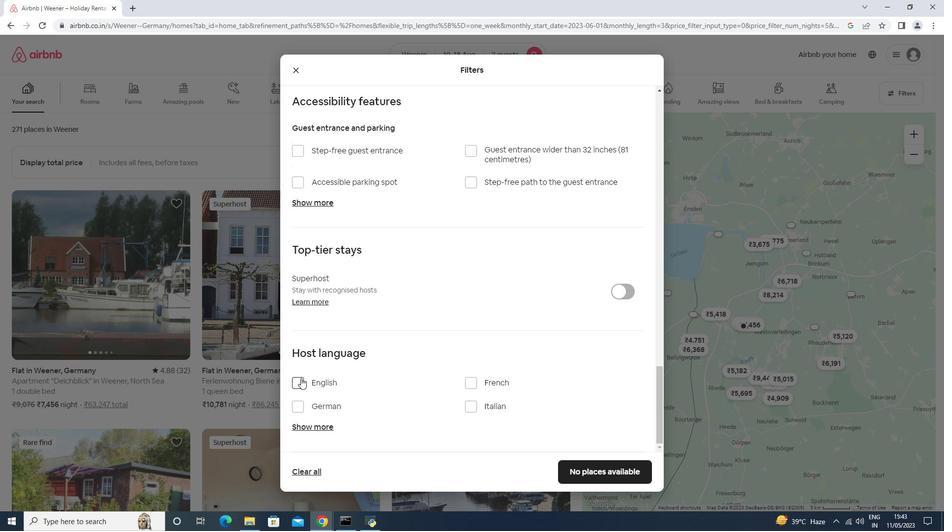 
Action: Mouse pressed left at (299, 380)
Screenshot: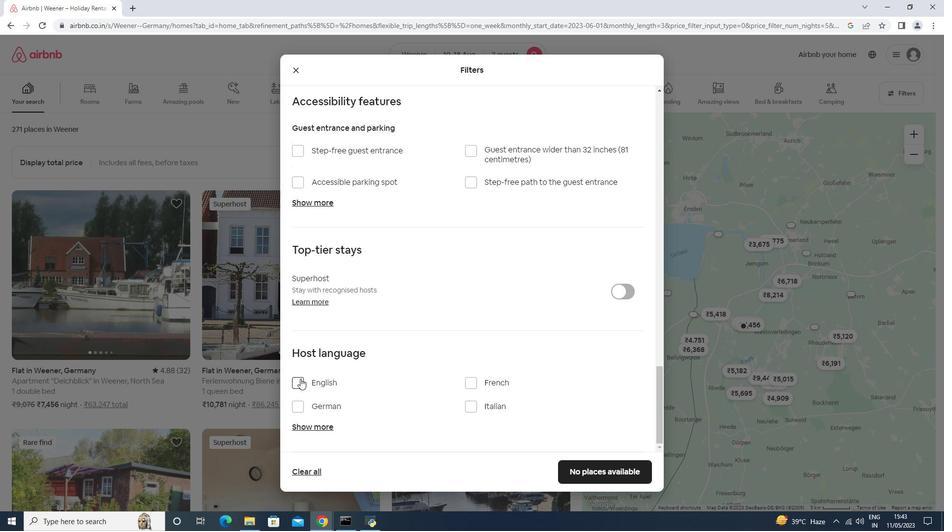 
Action: Mouse moved to (582, 468)
Screenshot: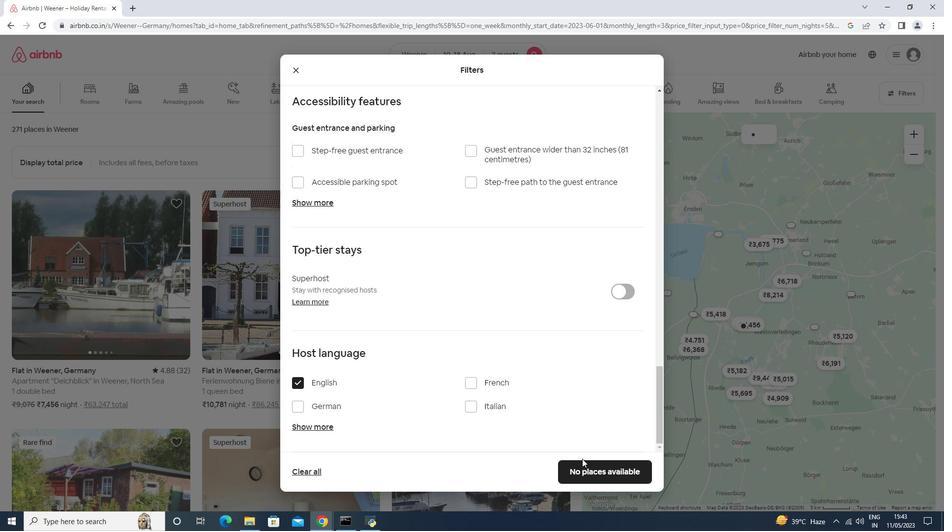 
Action: Mouse pressed left at (582, 468)
Screenshot: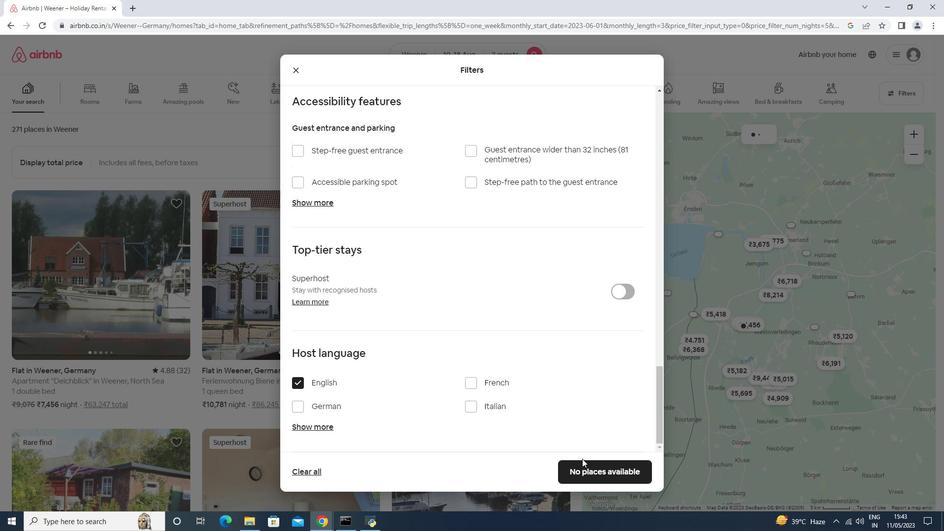 
Action: Mouse moved to (581, 469)
Screenshot: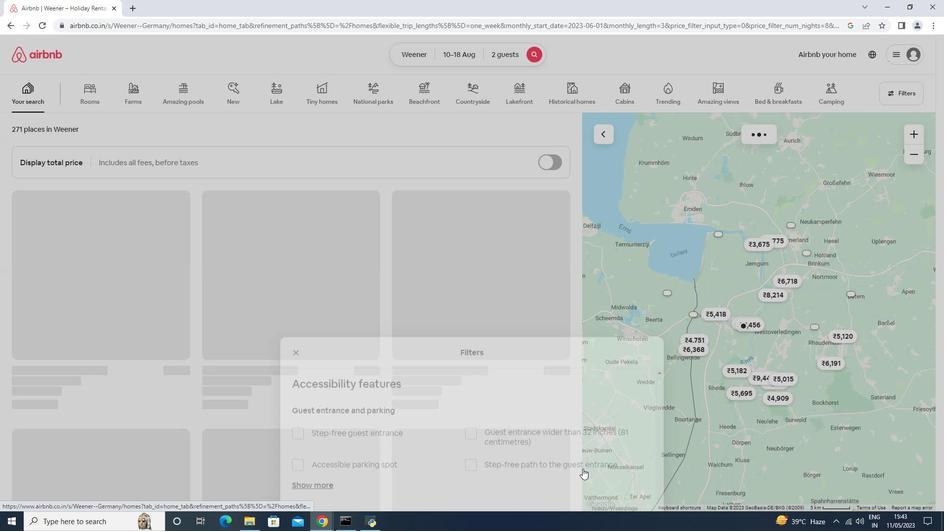 
